Task: Use GitHub's "Pull Requests" to propose code changes.
Action: Mouse moved to (24, 79)
Screenshot: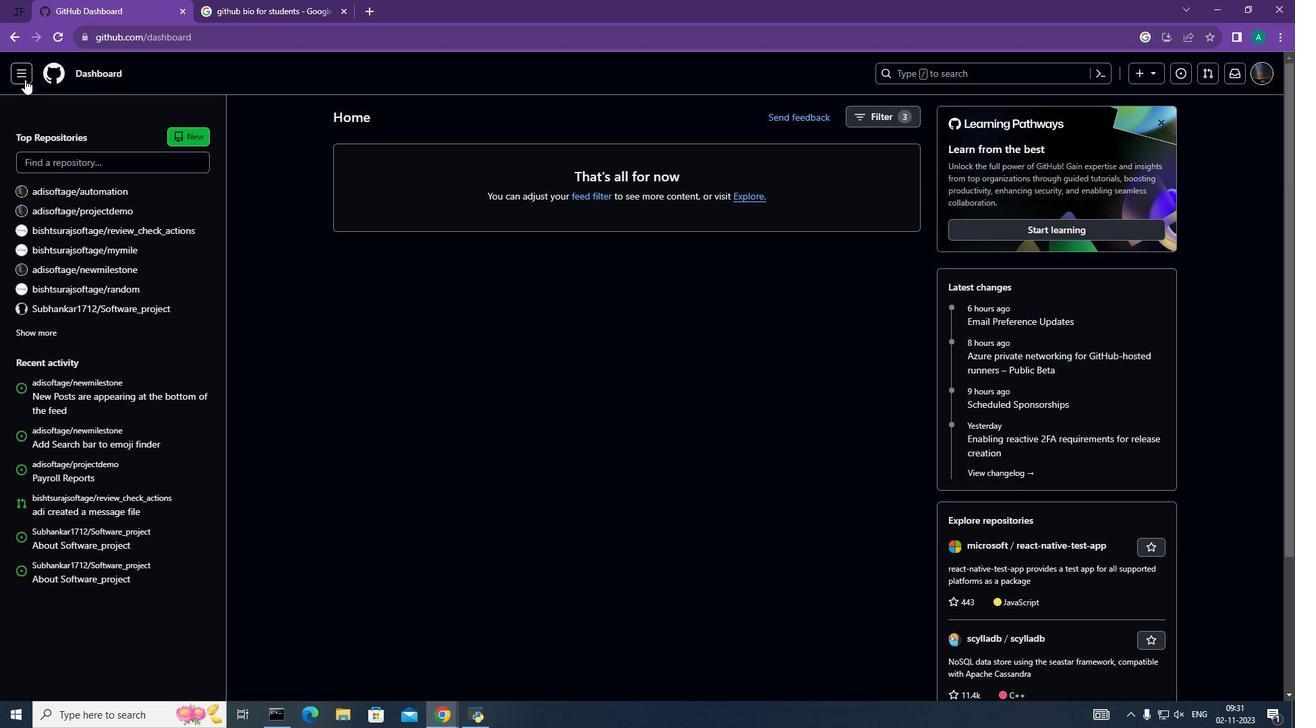 
Action: Mouse pressed left at (24, 79)
Screenshot: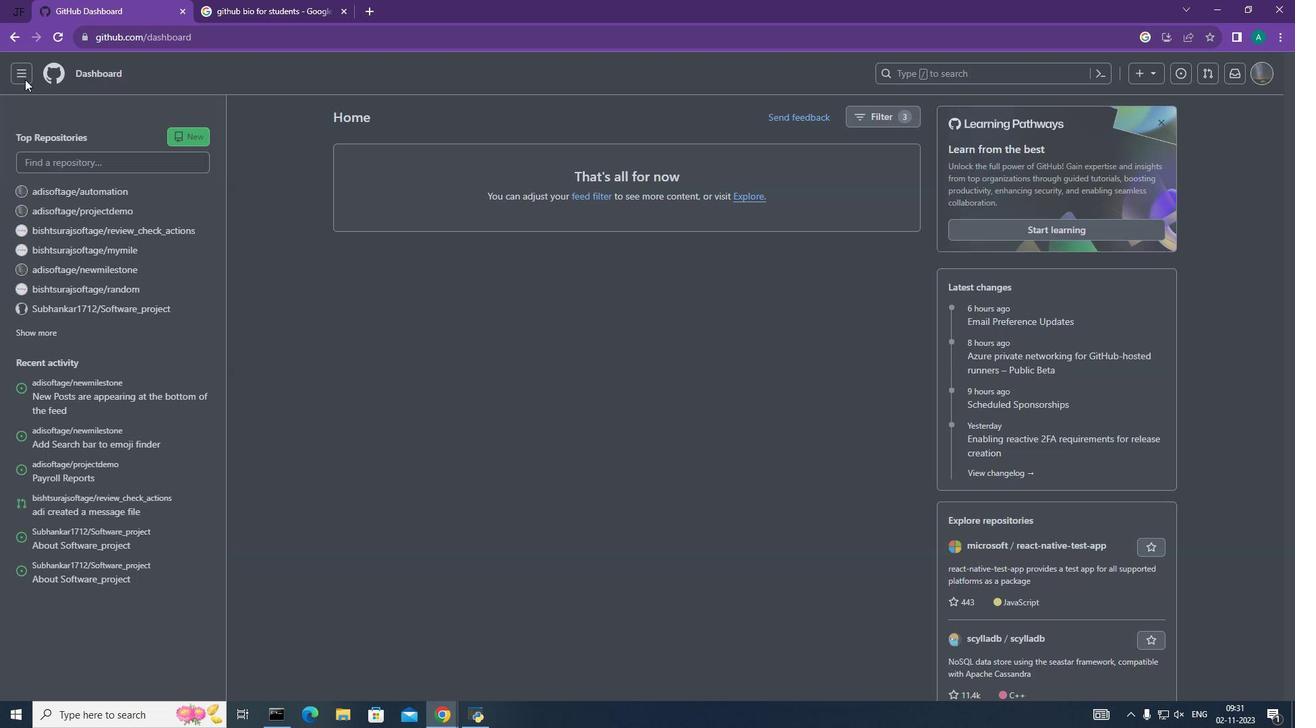 
Action: Mouse moved to (460, 271)
Screenshot: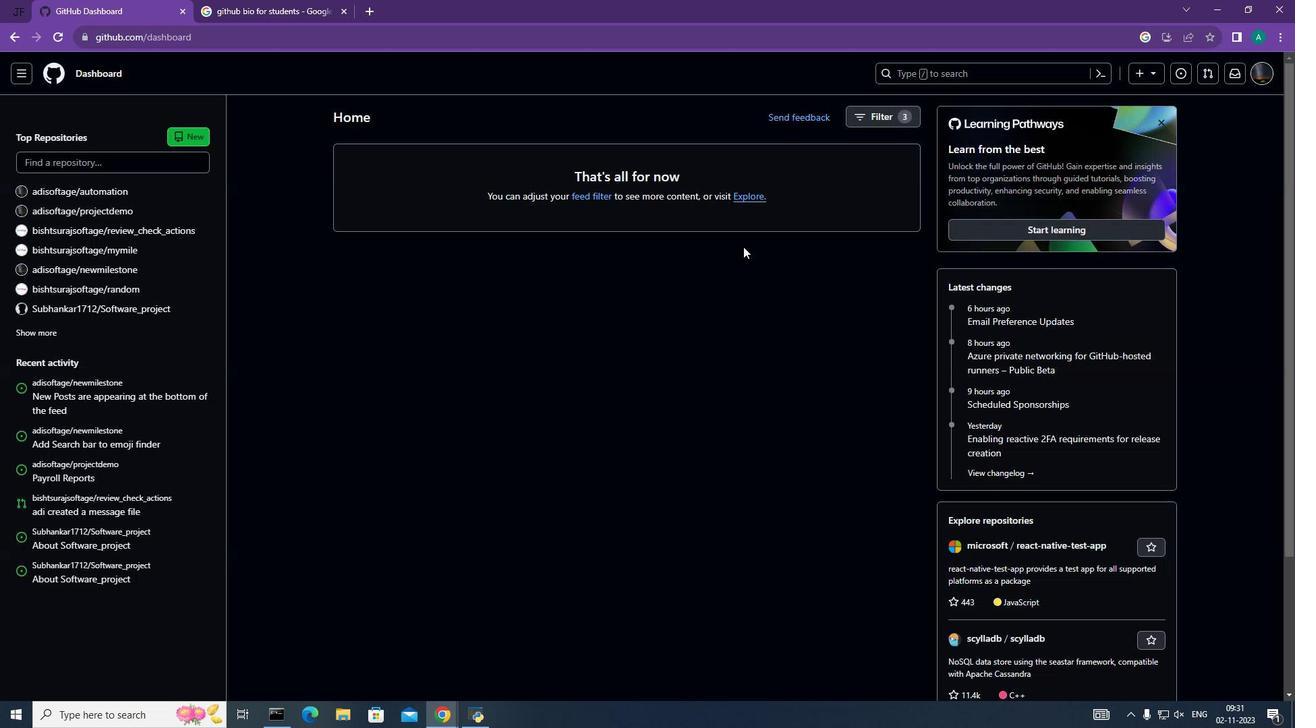 
Action: Mouse pressed left at (460, 271)
Screenshot: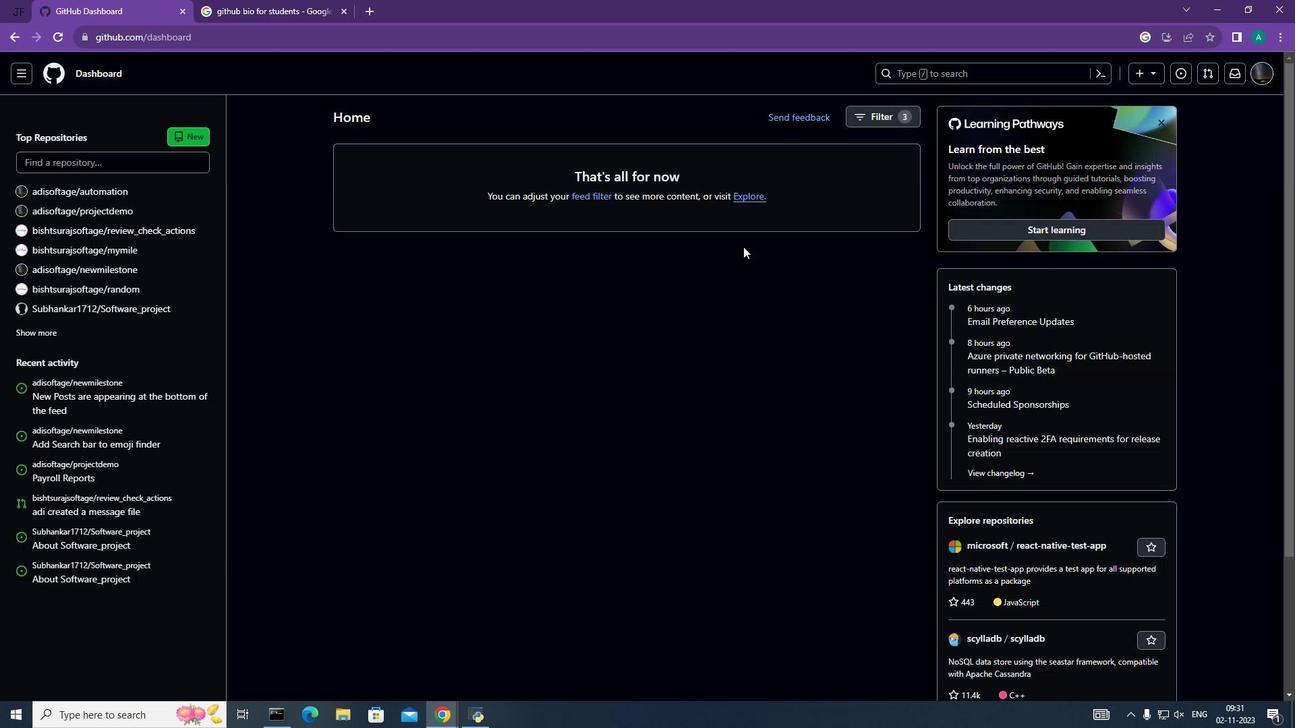 
Action: Mouse moved to (1266, 78)
Screenshot: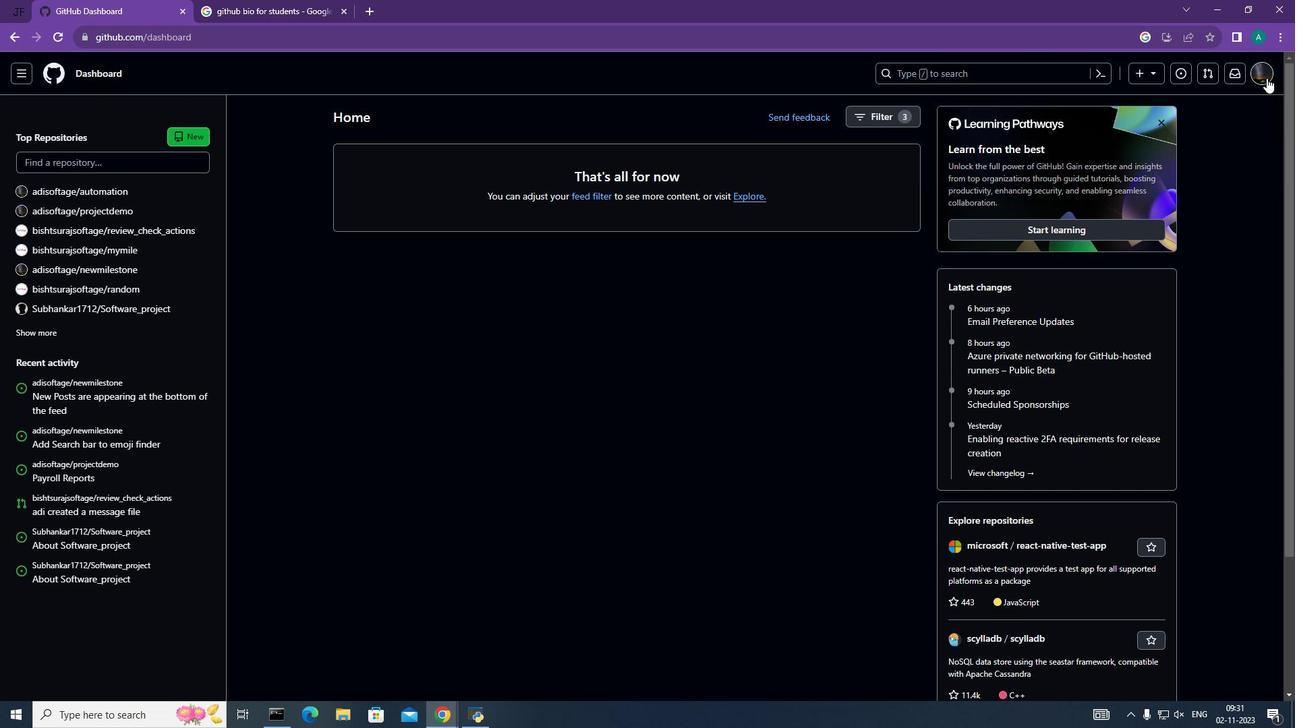 
Action: Mouse pressed left at (1266, 78)
Screenshot: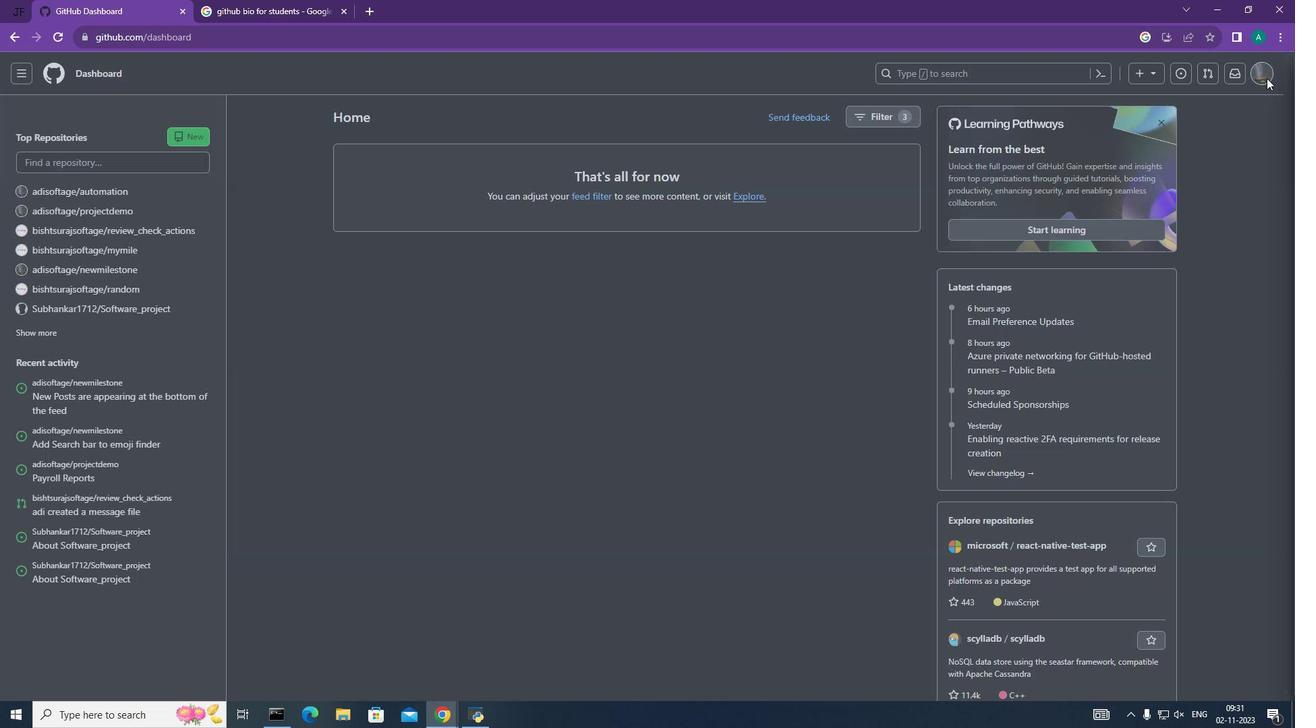 
Action: Mouse moved to (1160, 133)
Screenshot: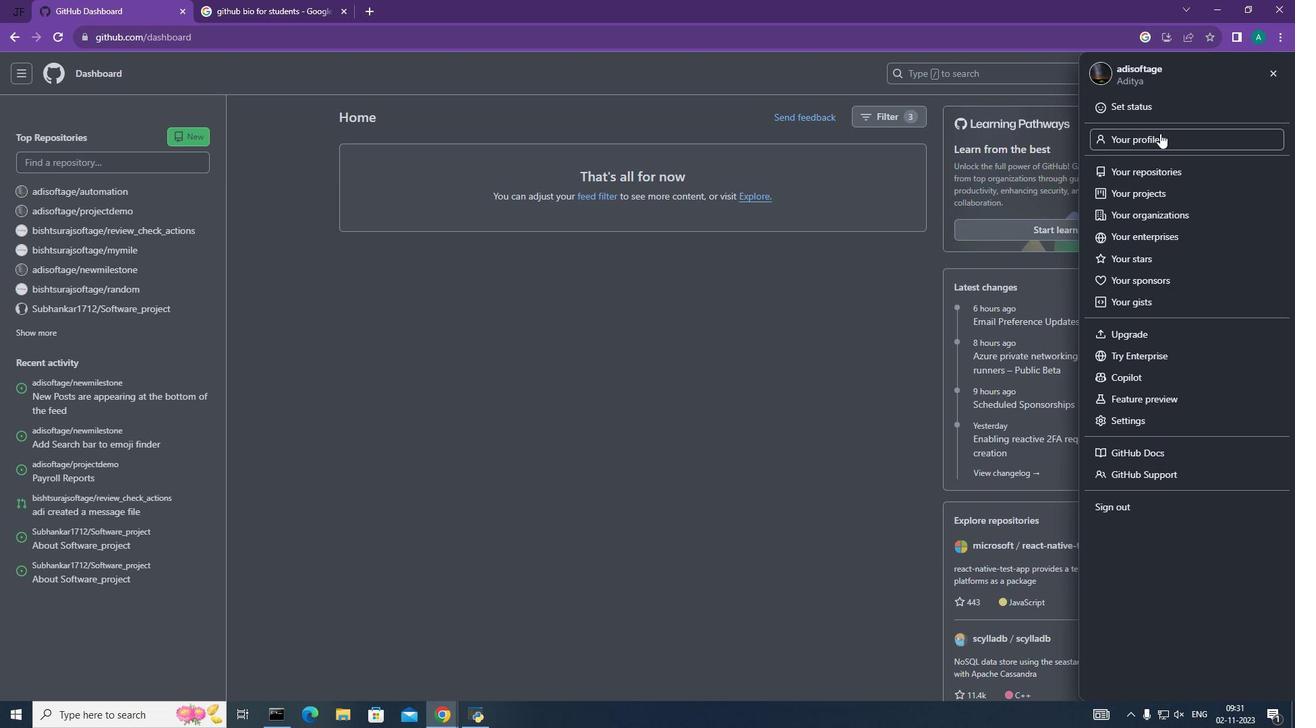 
Action: Mouse pressed left at (1160, 133)
Screenshot: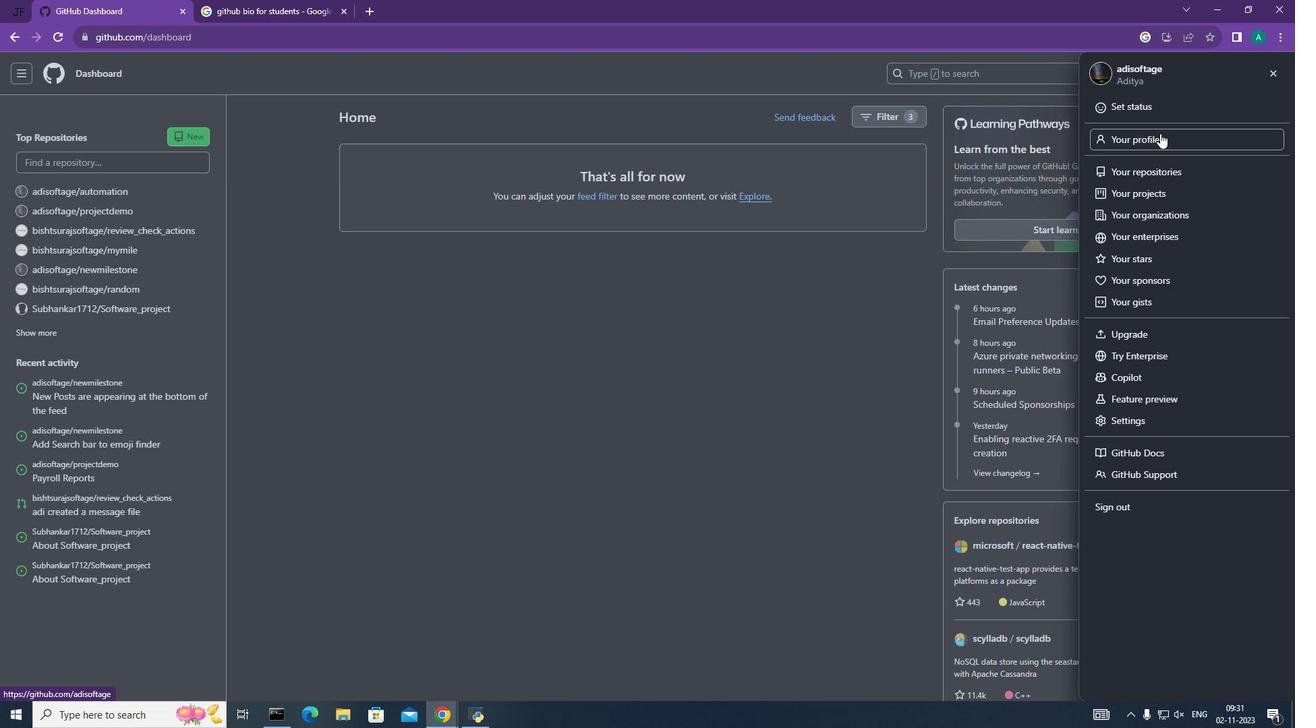 
Action: Mouse moved to (812, 182)
Screenshot: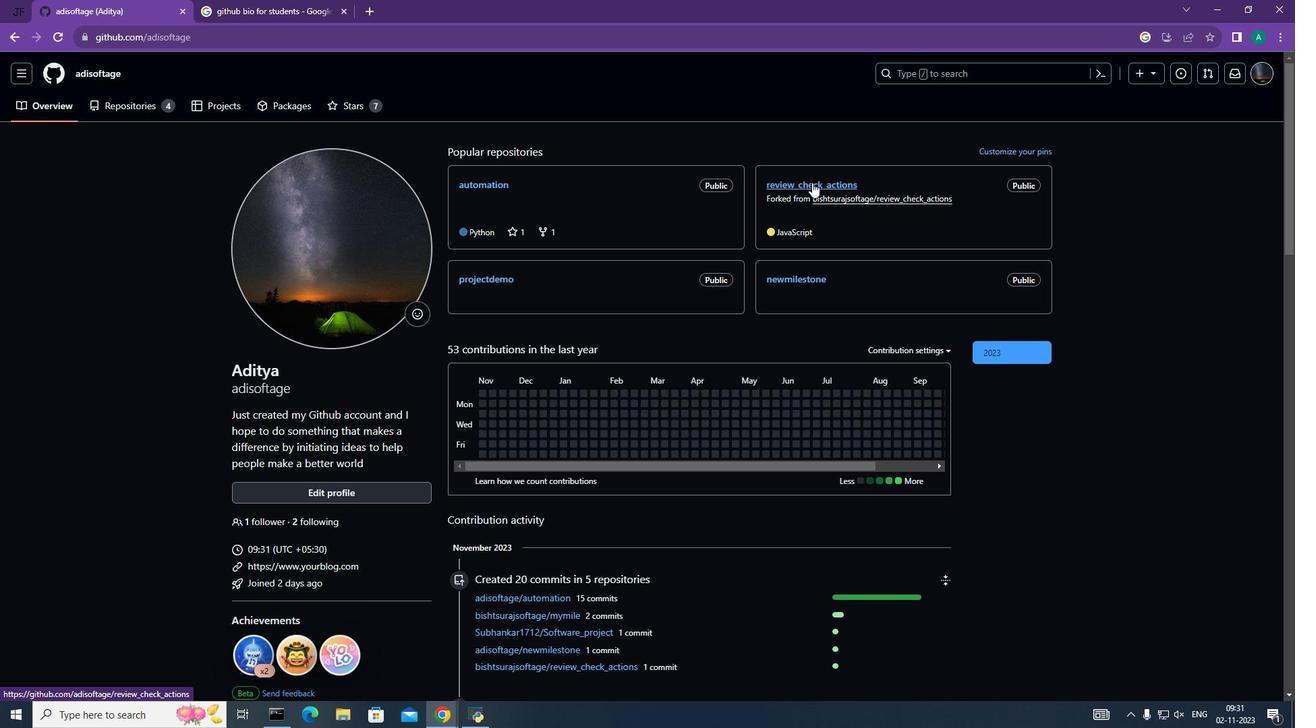 
Action: Mouse pressed left at (812, 182)
Screenshot: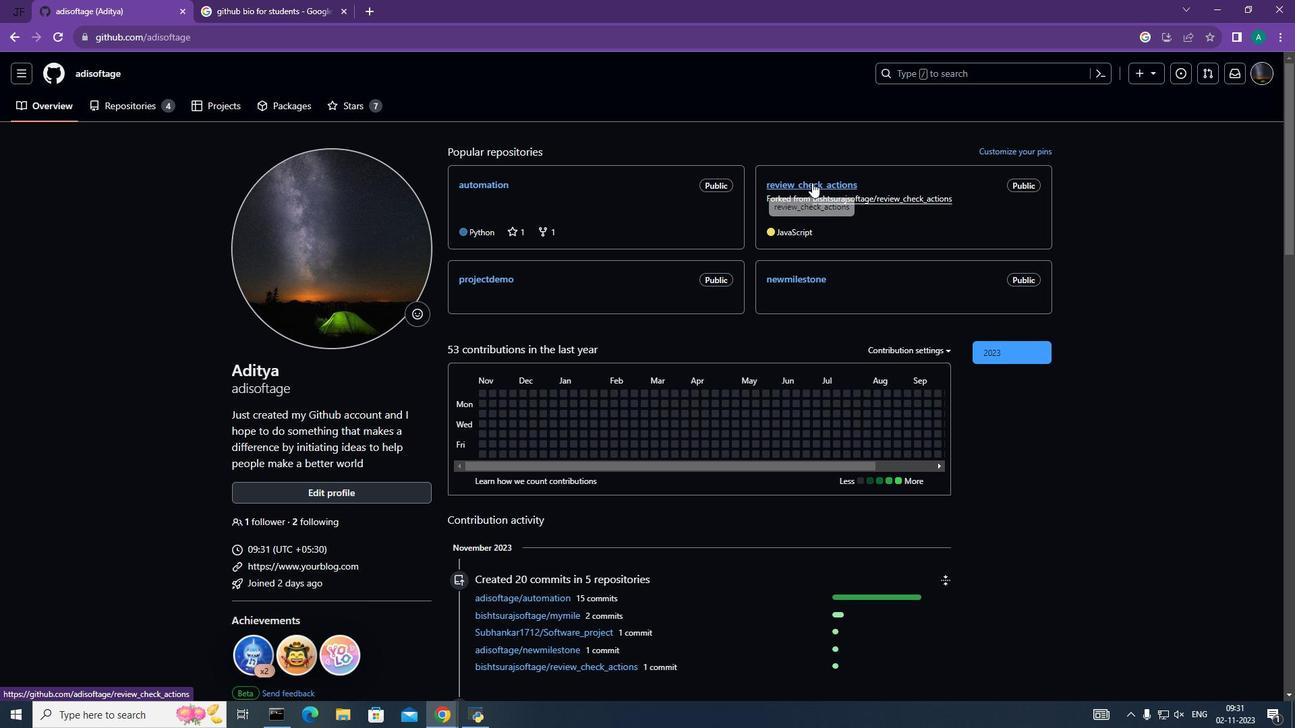 
Action: Mouse moved to (752, 207)
Screenshot: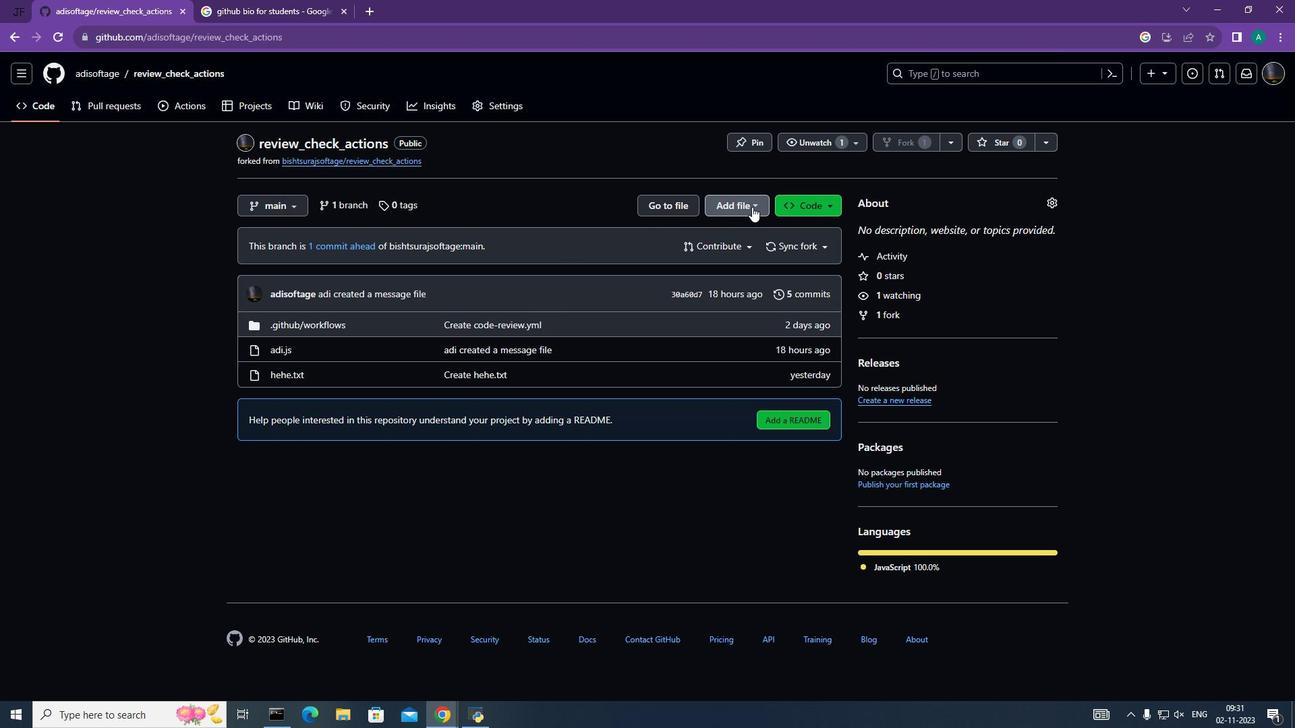 
Action: Mouse pressed left at (752, 207)
Screenshot: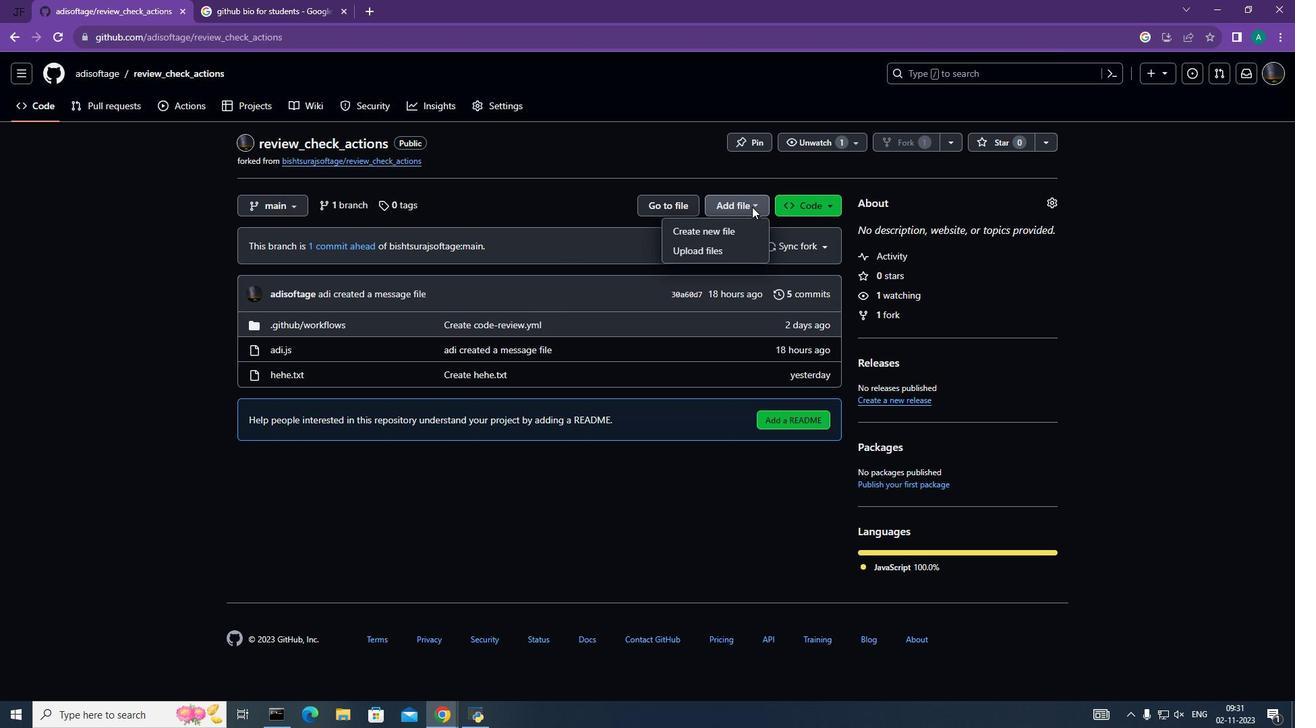 
Action: Mouse moved to (723, 230)
Screenshot: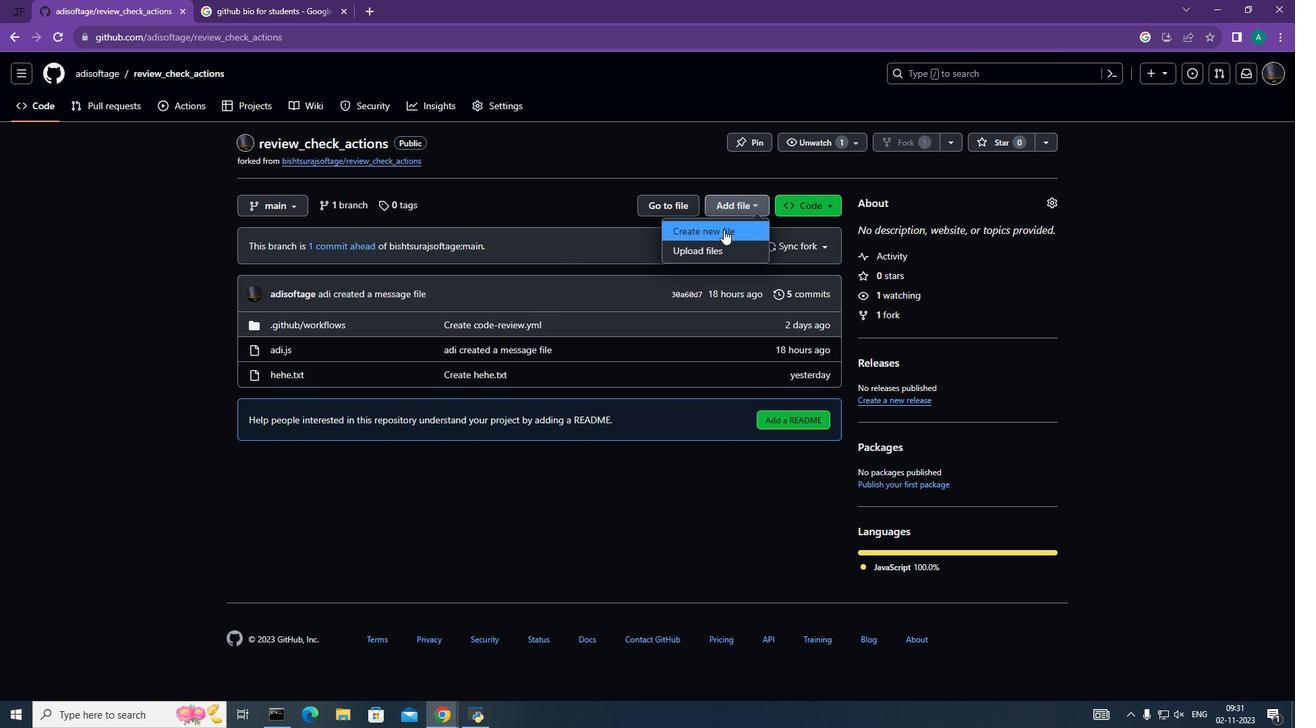 
Action: Mouse pressed left at (723, 230)
Screenshot: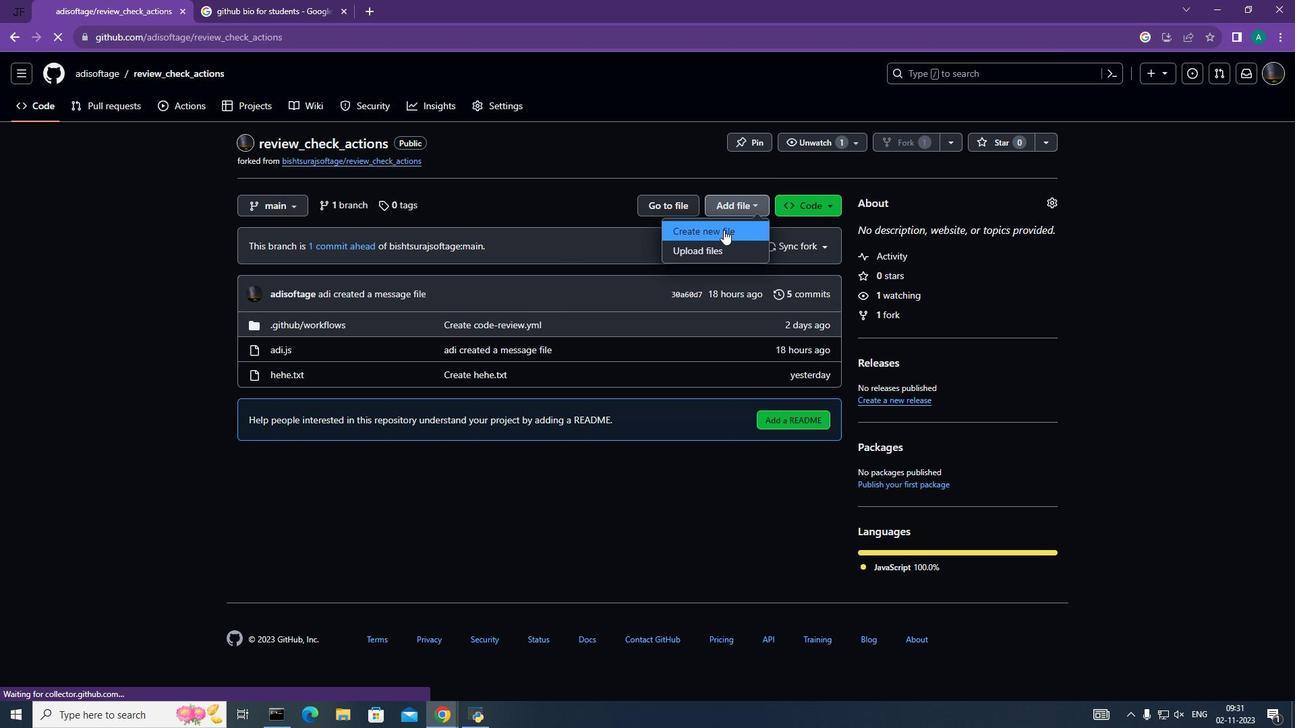 
Action: Mouse moved to (323, 242)
Screenshot: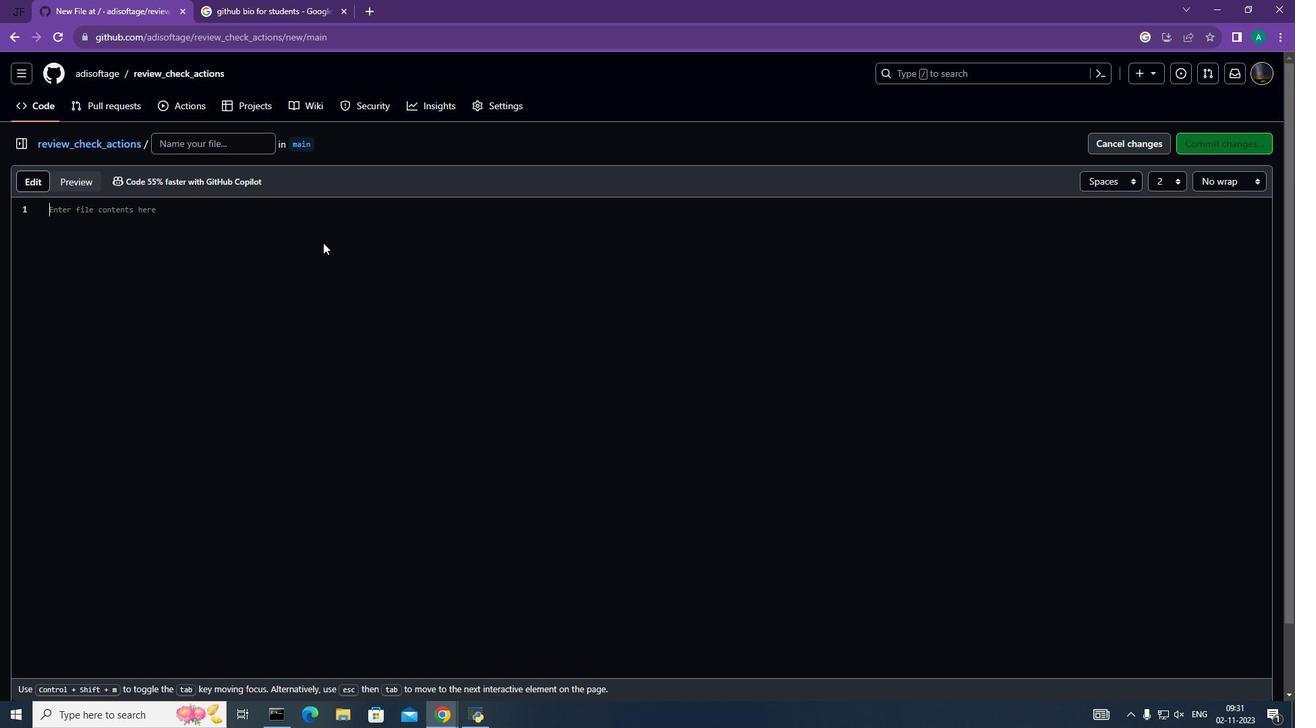 
Action: Mouse pressed left at (323, 242)
Screenshot: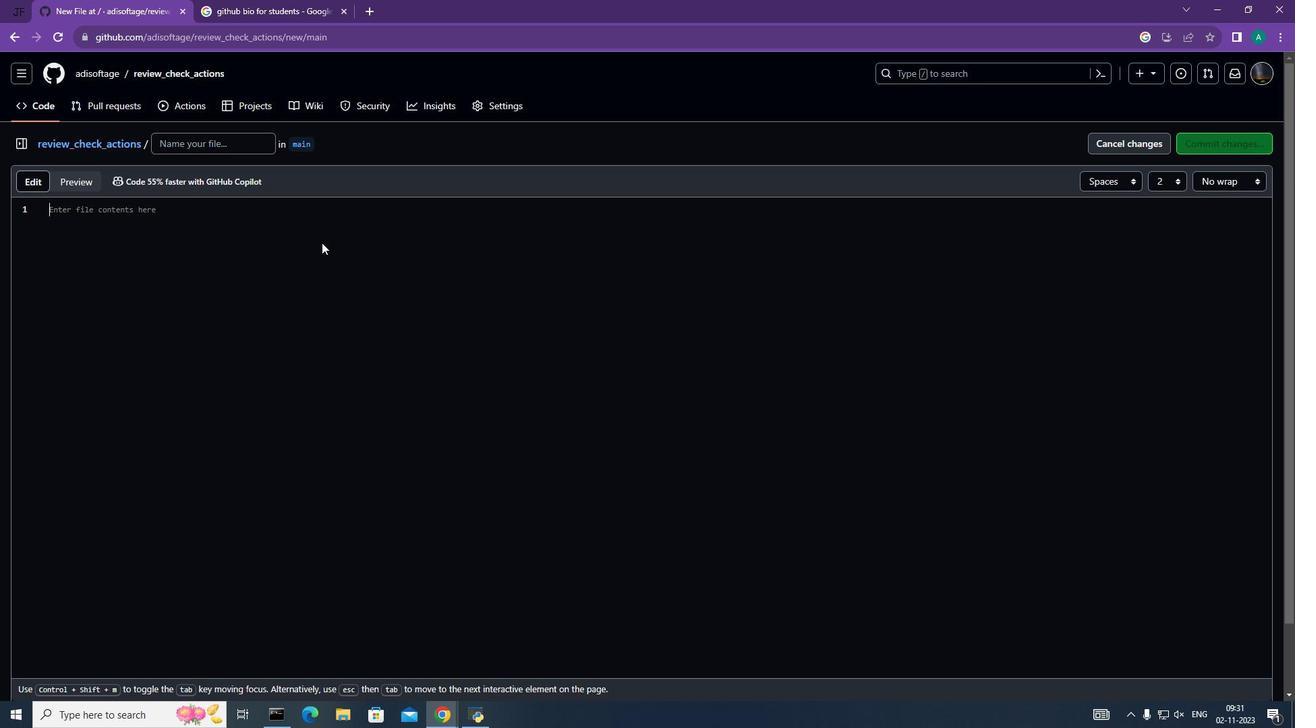 
Action: Mouse moved to (206, 149)
Screenshot: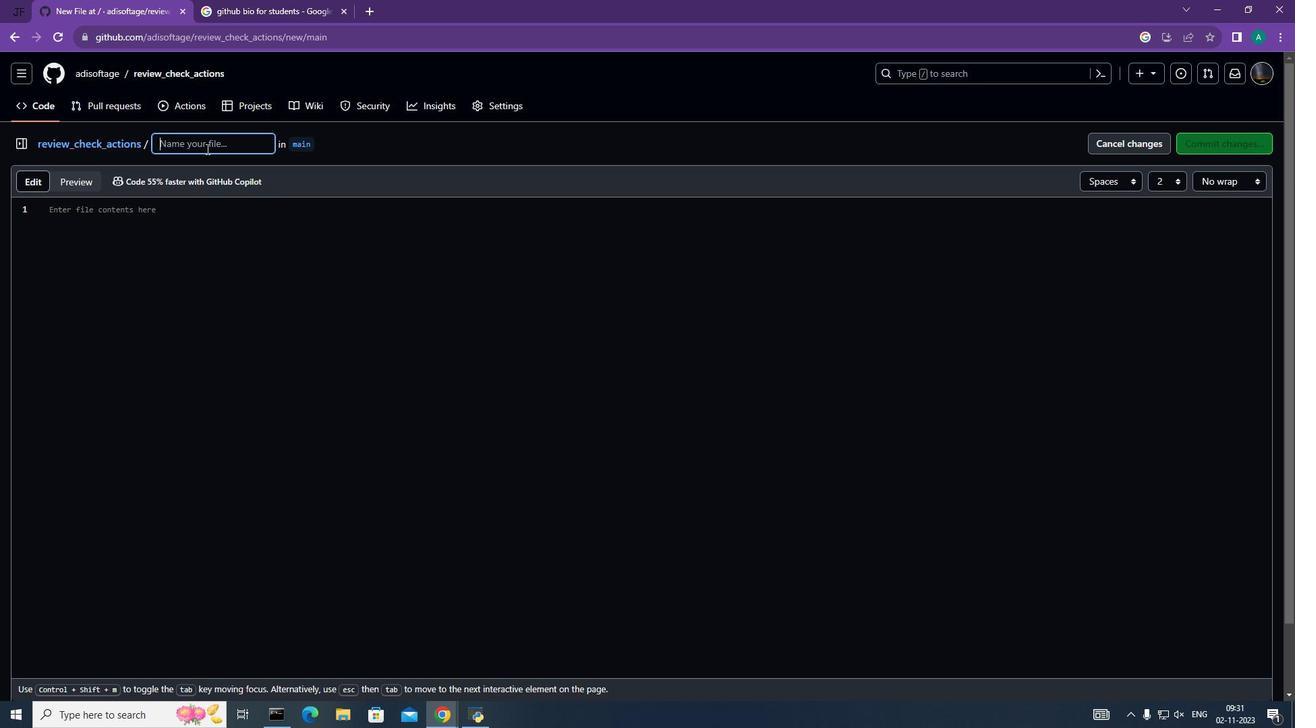
Action: Mouse pressed left at (206, 149)
Screenshot: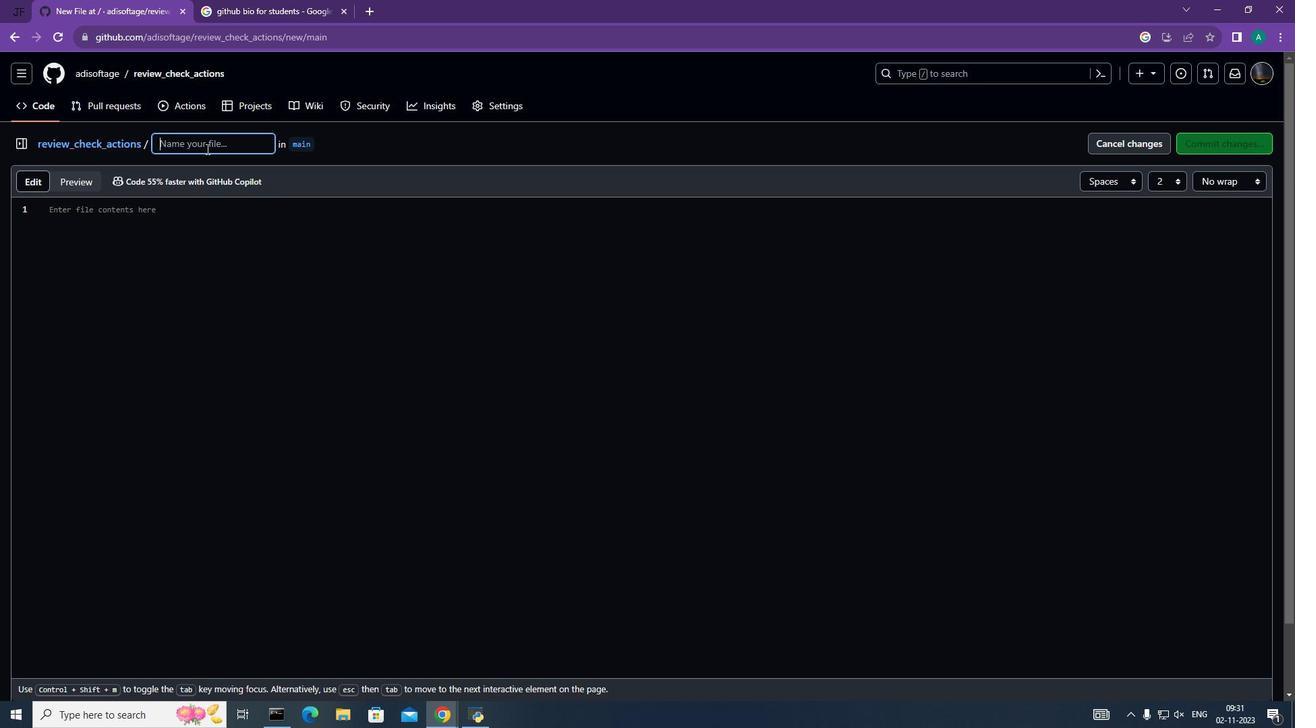 
Action: Key pressed example.py
Screenshot: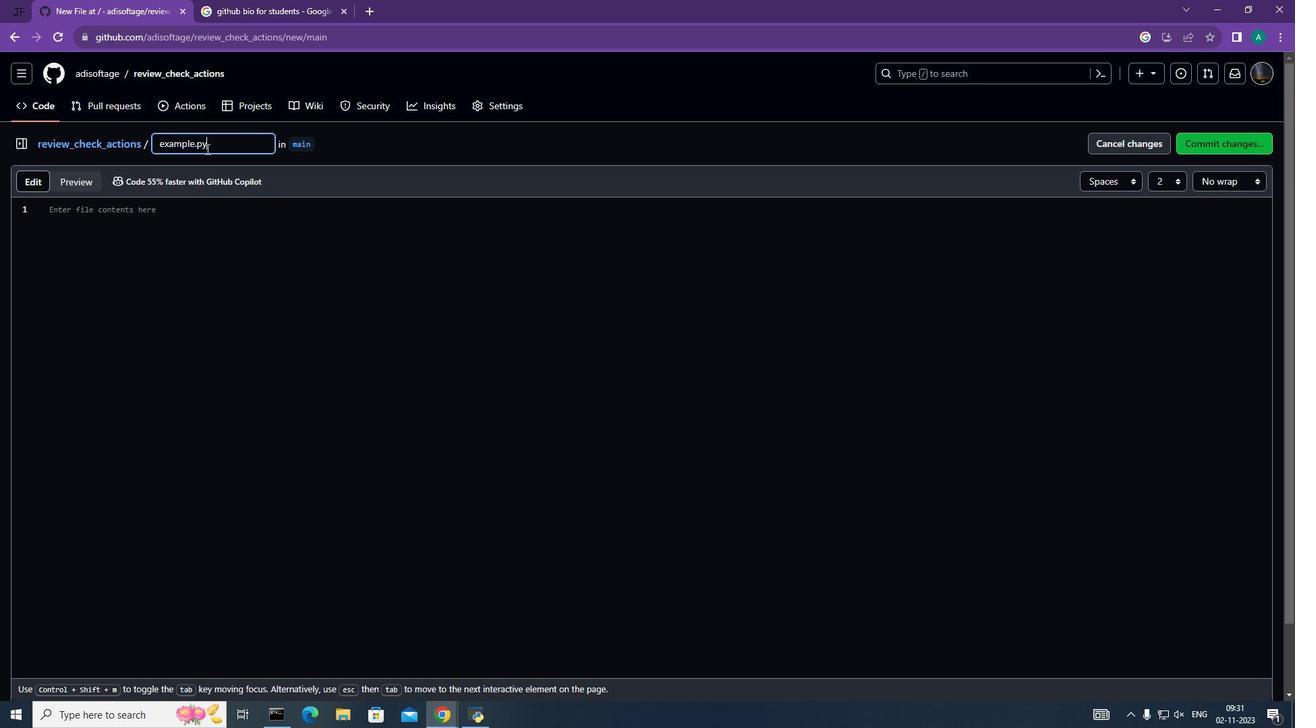 
Action: Mouse moved to (261, 244)
Screenshot: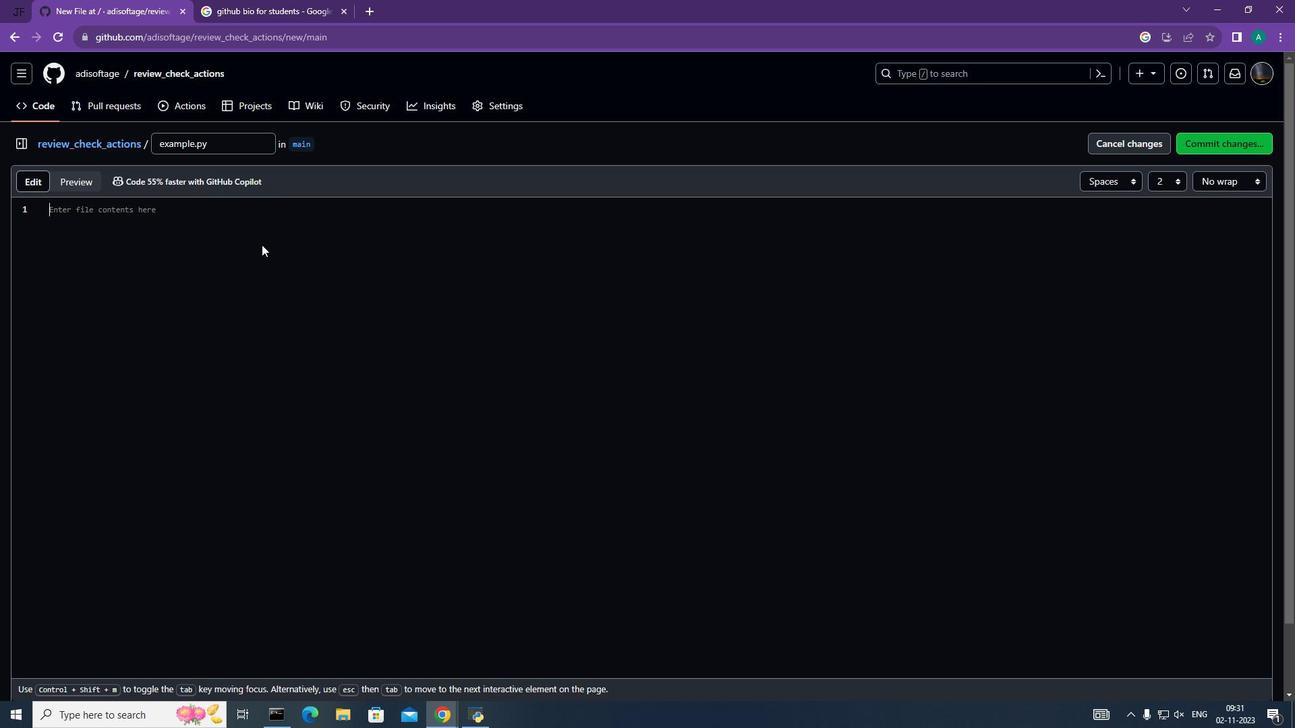 
Action: Mouse pressed left at (261, 244)
Screenshot: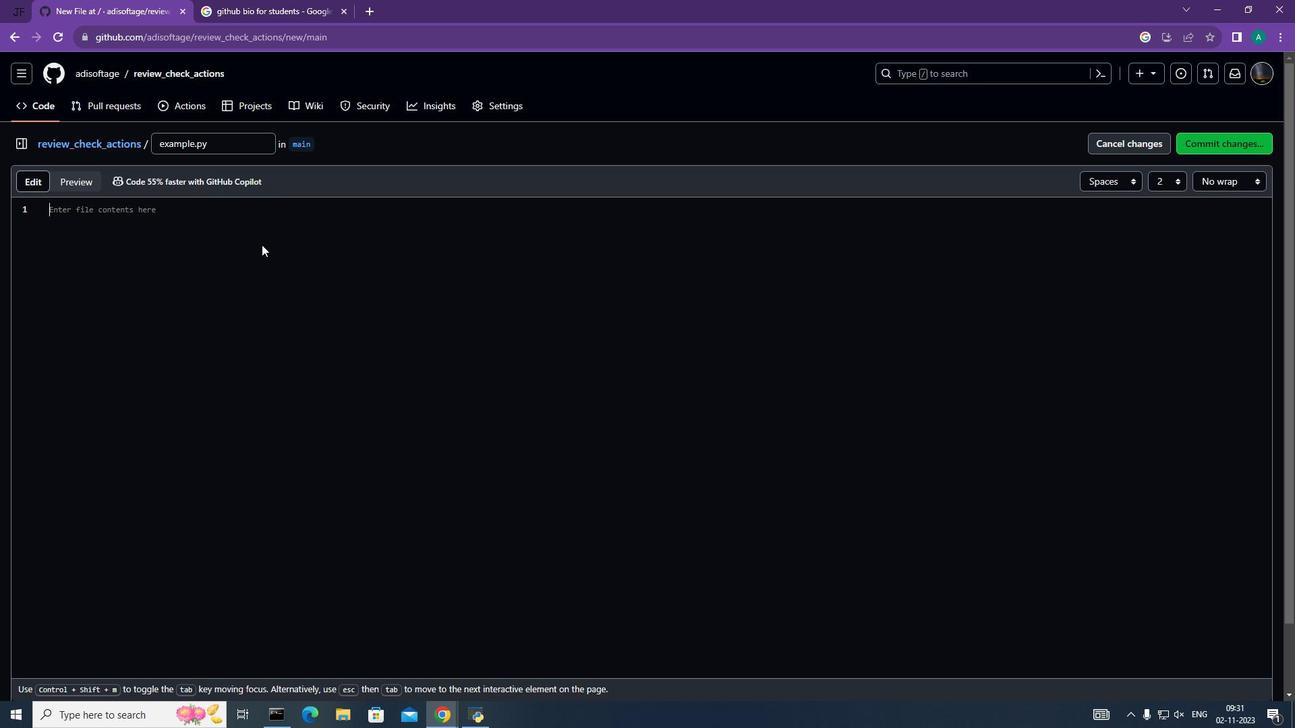 
Action: Key pressed for<Key.space><Key.backspace>li<Key.space>=<Key.space>[1,2,6,3,8,5,9,6]<Key.enter>for<Key.space>i<Key.space>in<Key.space>li<Key.shift_r>:<Key.enter>print<Key.space>i<Key.backspace><Key.backspace><Key.shift_r><Key.shift_r><Key.shift_r><Key.shift_r><Key.shift_r><Key.shift_r><Key.shift_r><Key.shift_r><Key.shift_r>(i<Key.shift_r>)<Key.left>,end=''<Key.right><Key.right>
Screenshot: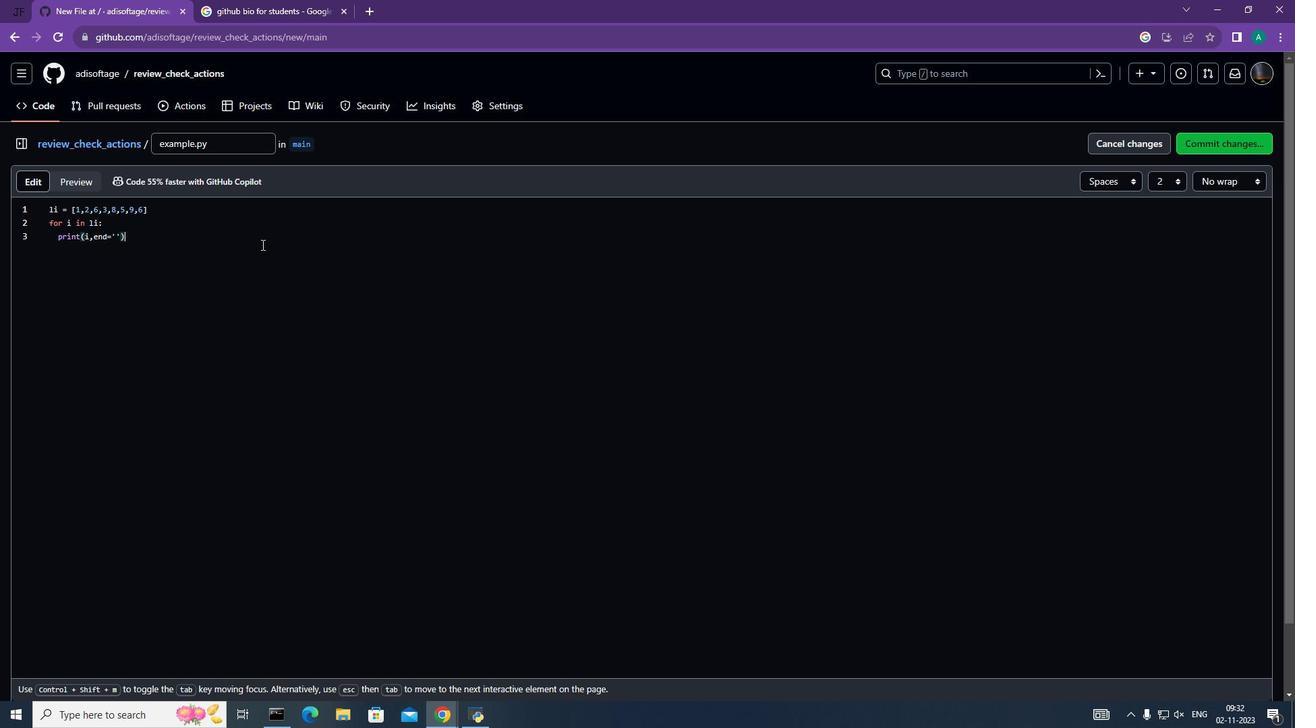 
Action: Mouse pressed left at (261, 244)
Screenshot: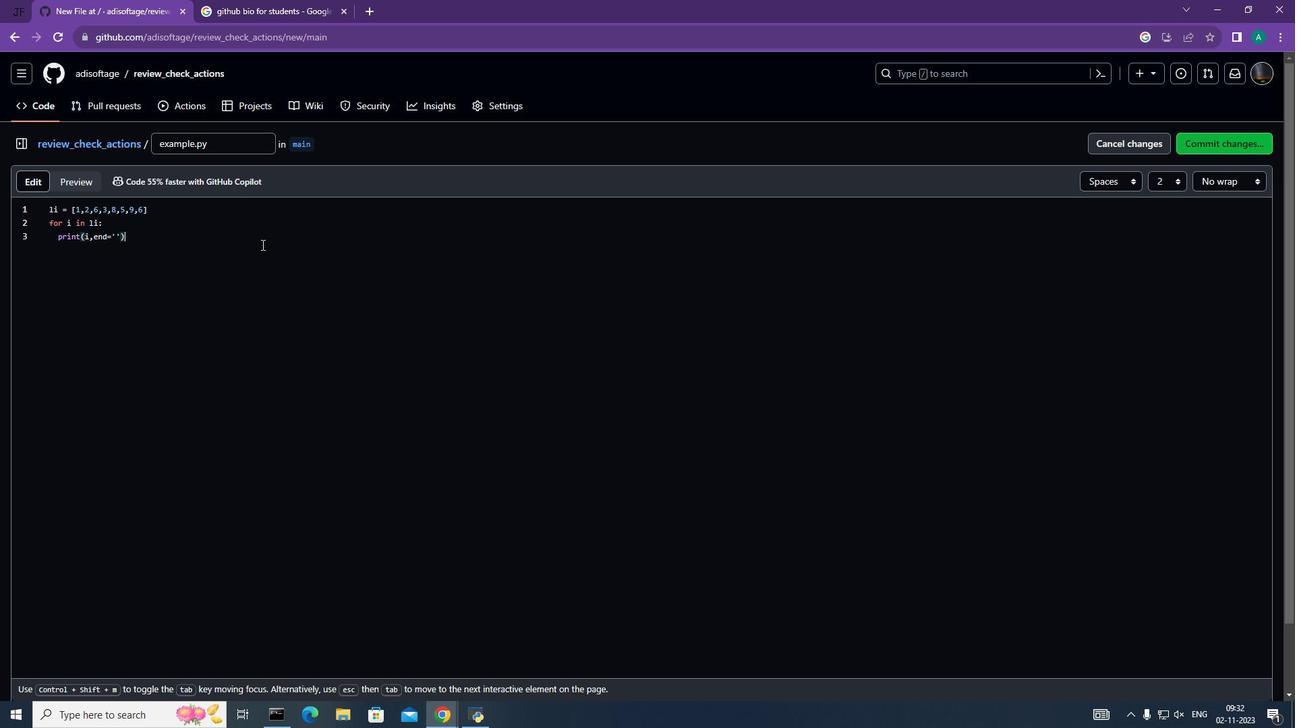 
Action: Mouse moved to (1200, 151)
Screenshot: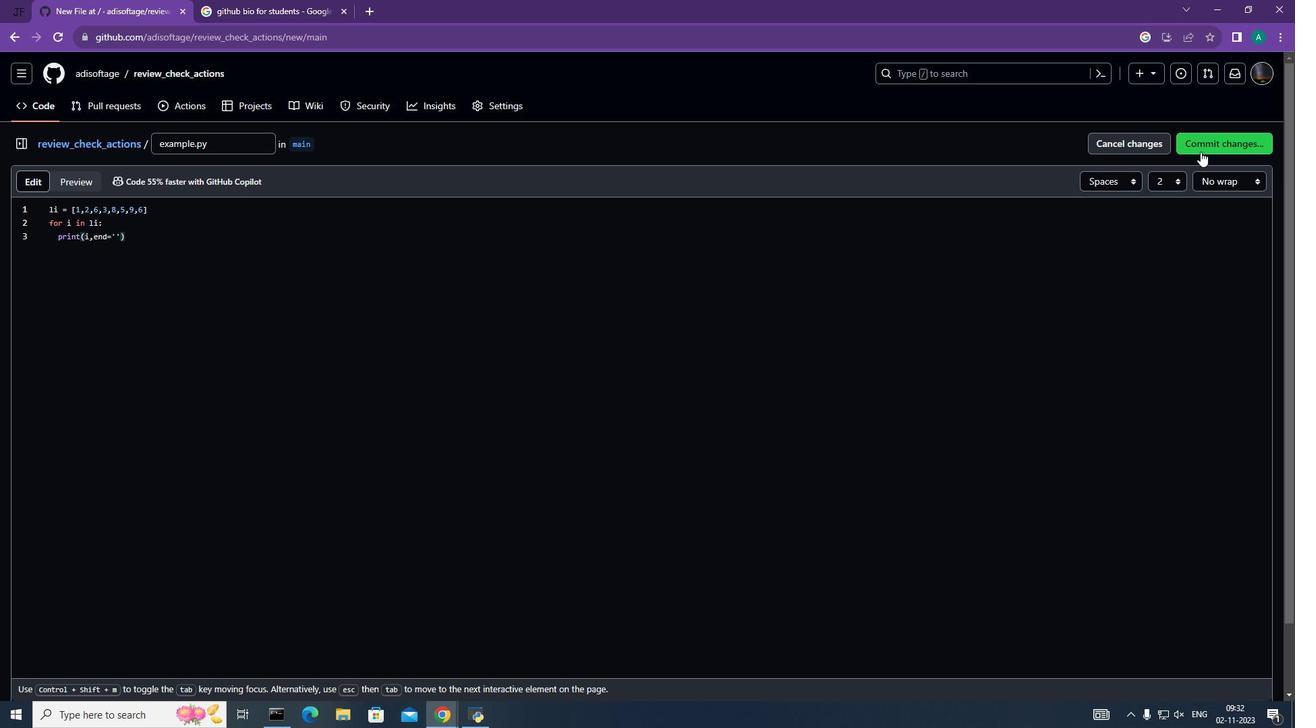 
Action: Mouse pressed left at (1200, 151)
Screenshot: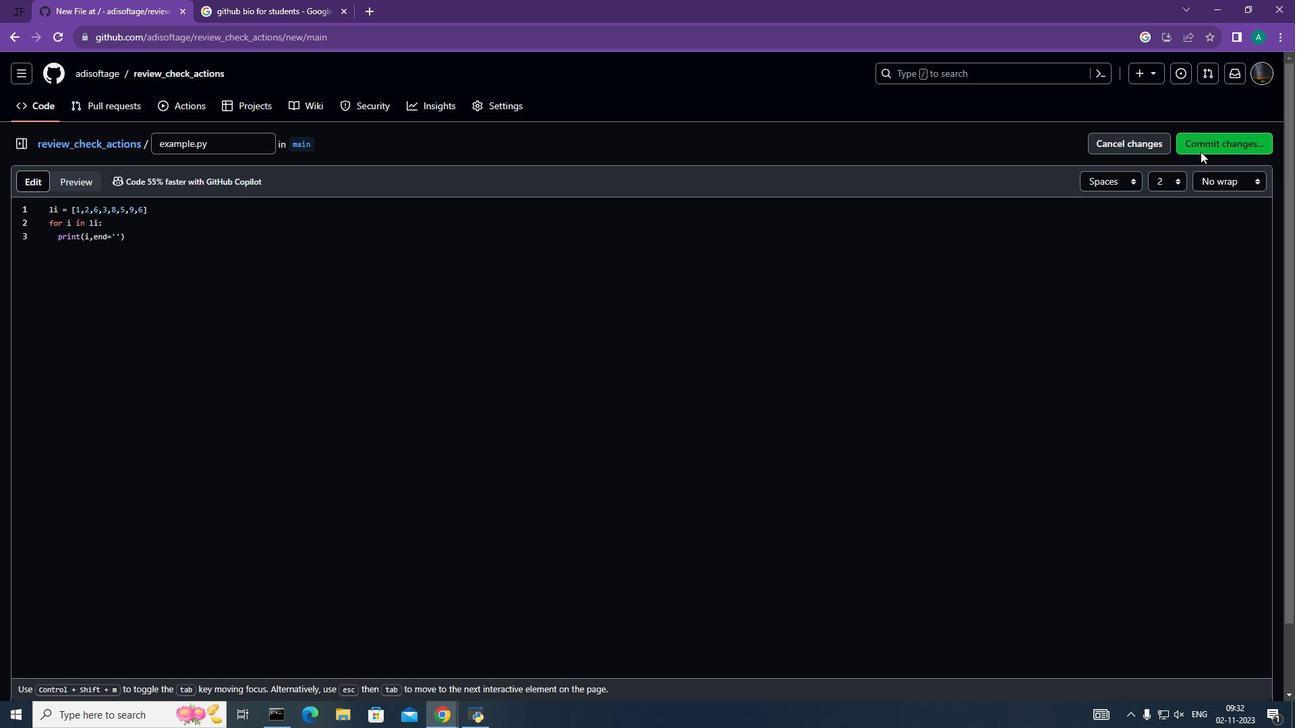 
Action: Mouse moved to (646, 464)
Screenshot: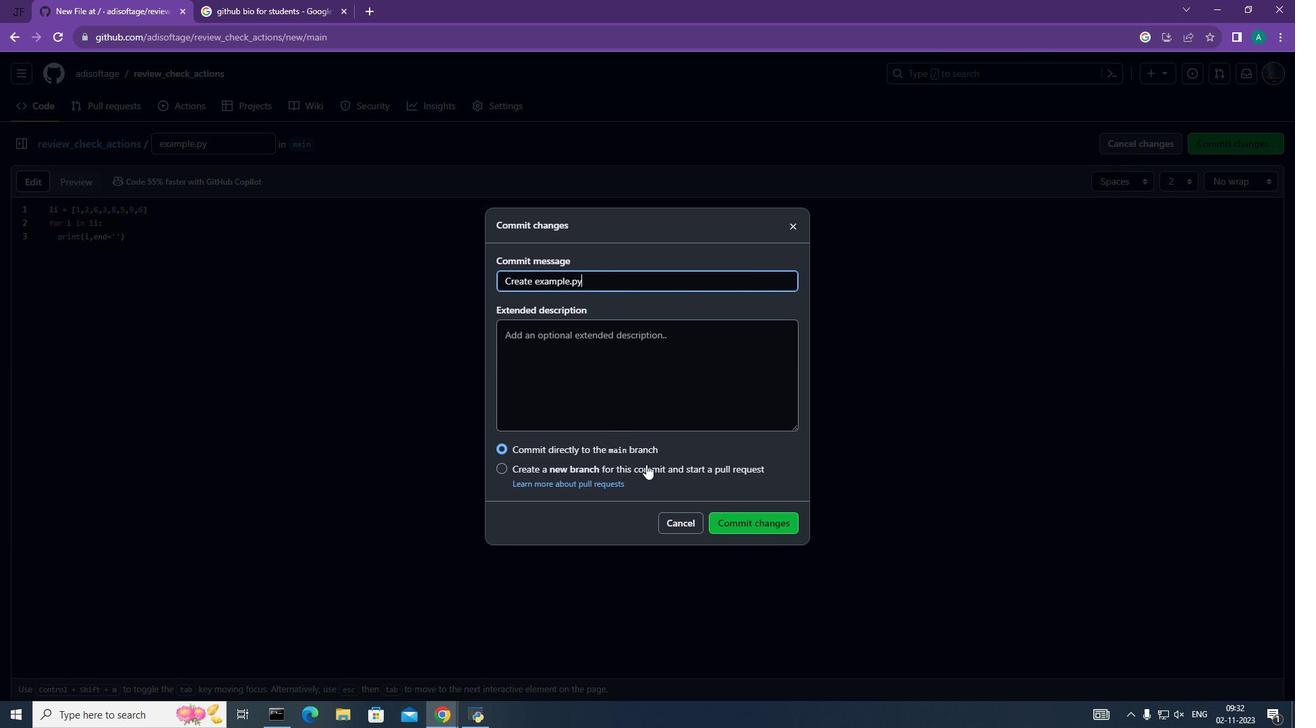 
Action: Mouse pressed left at (646, 464)
Screenshot: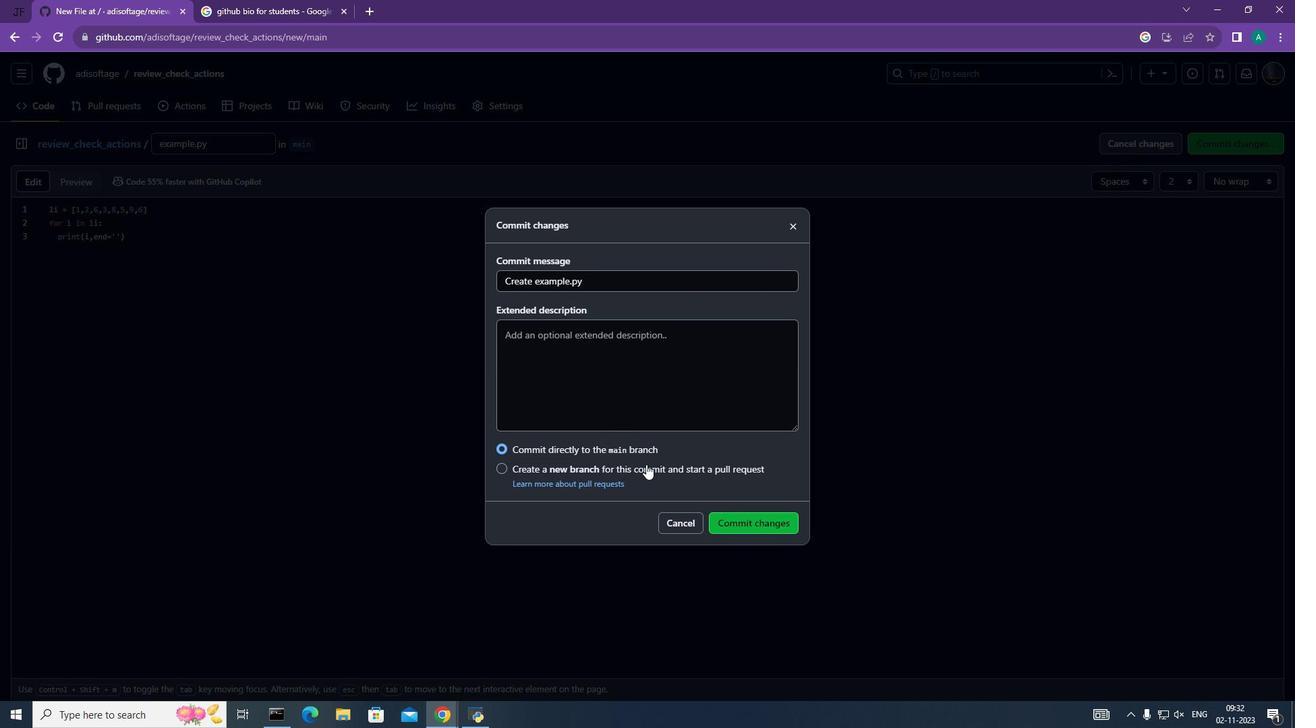 
Action: Mouse moved to (739, 536)
Screenshot: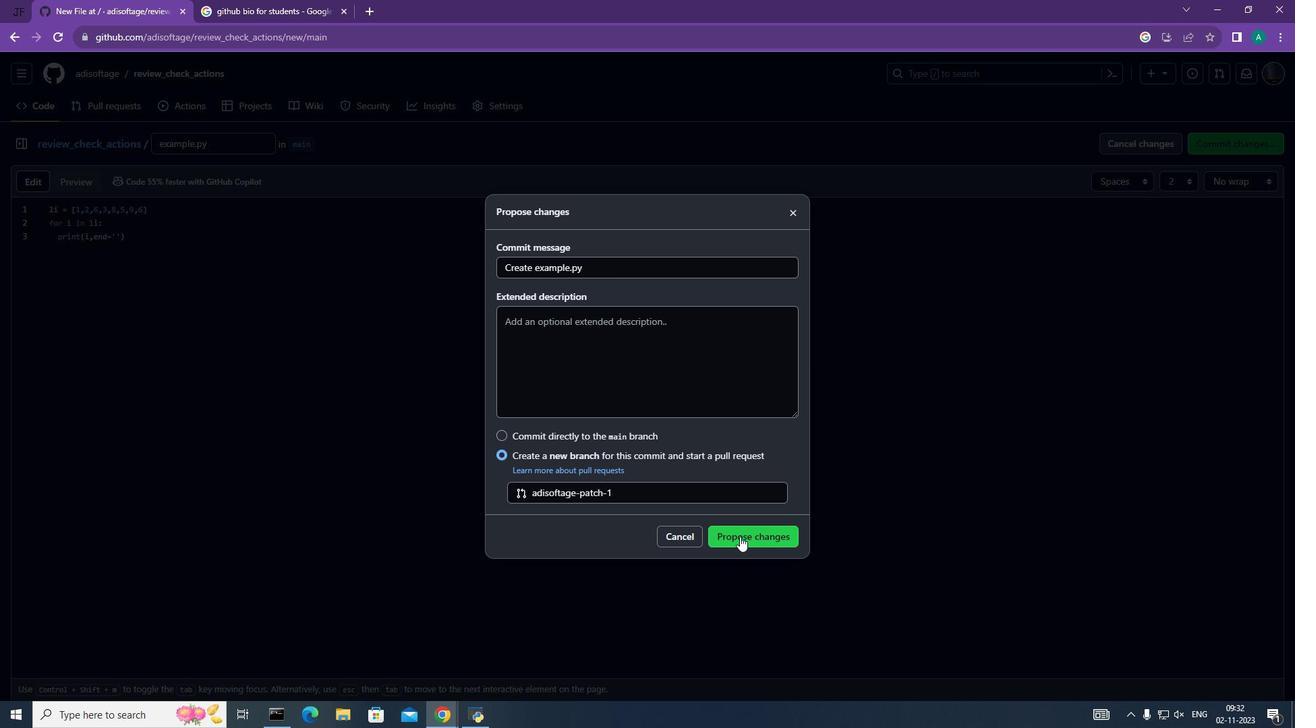 
Action: Mouse pressed left at (739, 536)
Screenshot: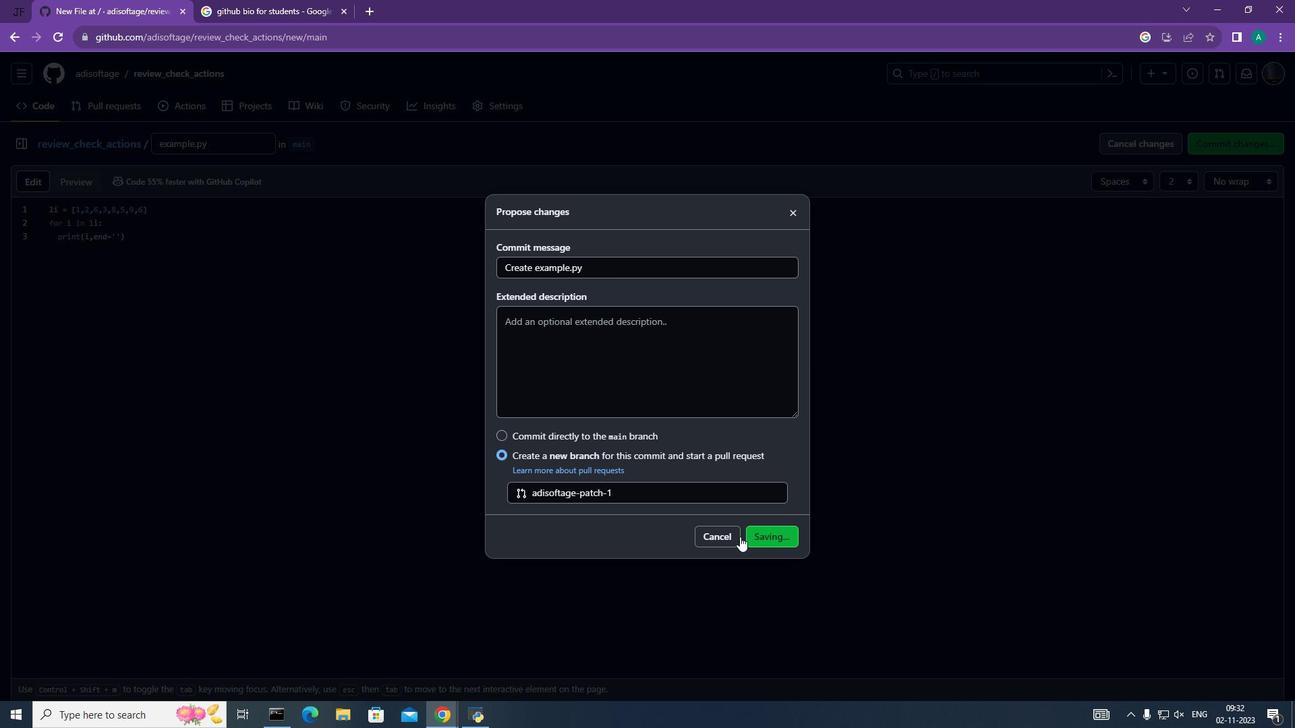 
Action: Mouse moved to (401, 390)
Screenshot: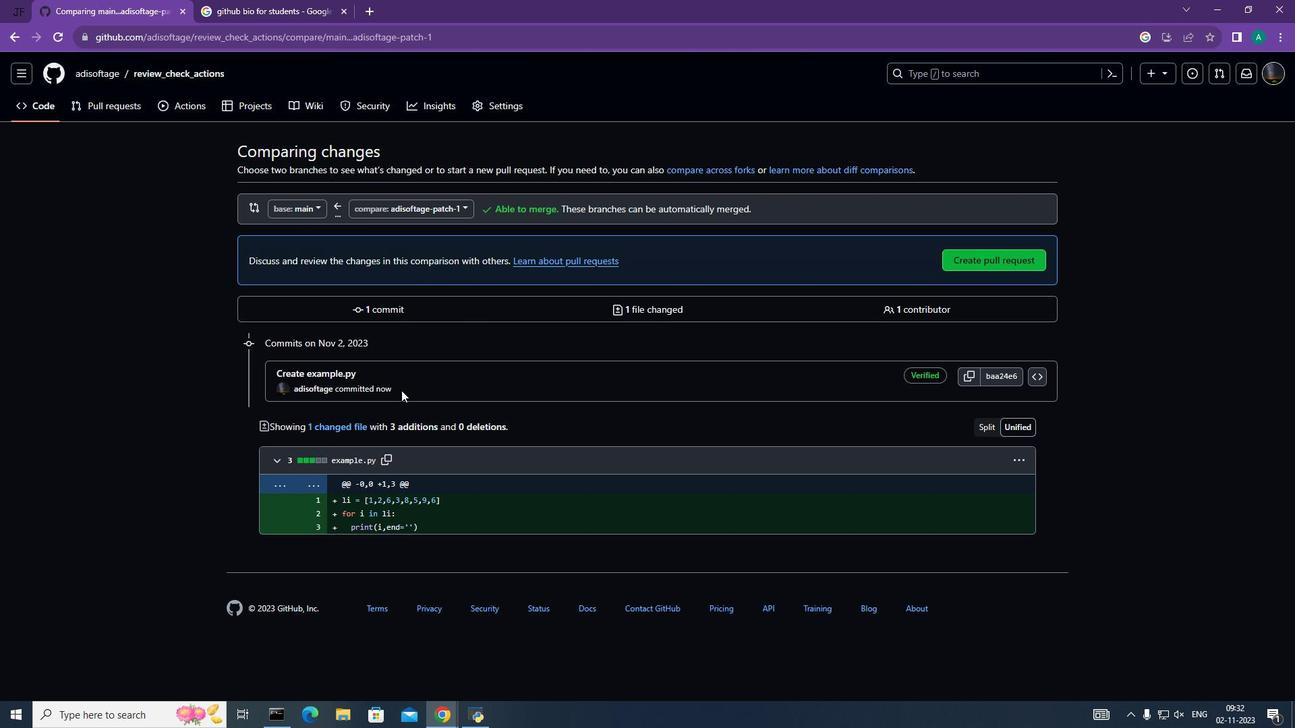 
Action: Mouse pressed left at (401, 390)
Screenshot: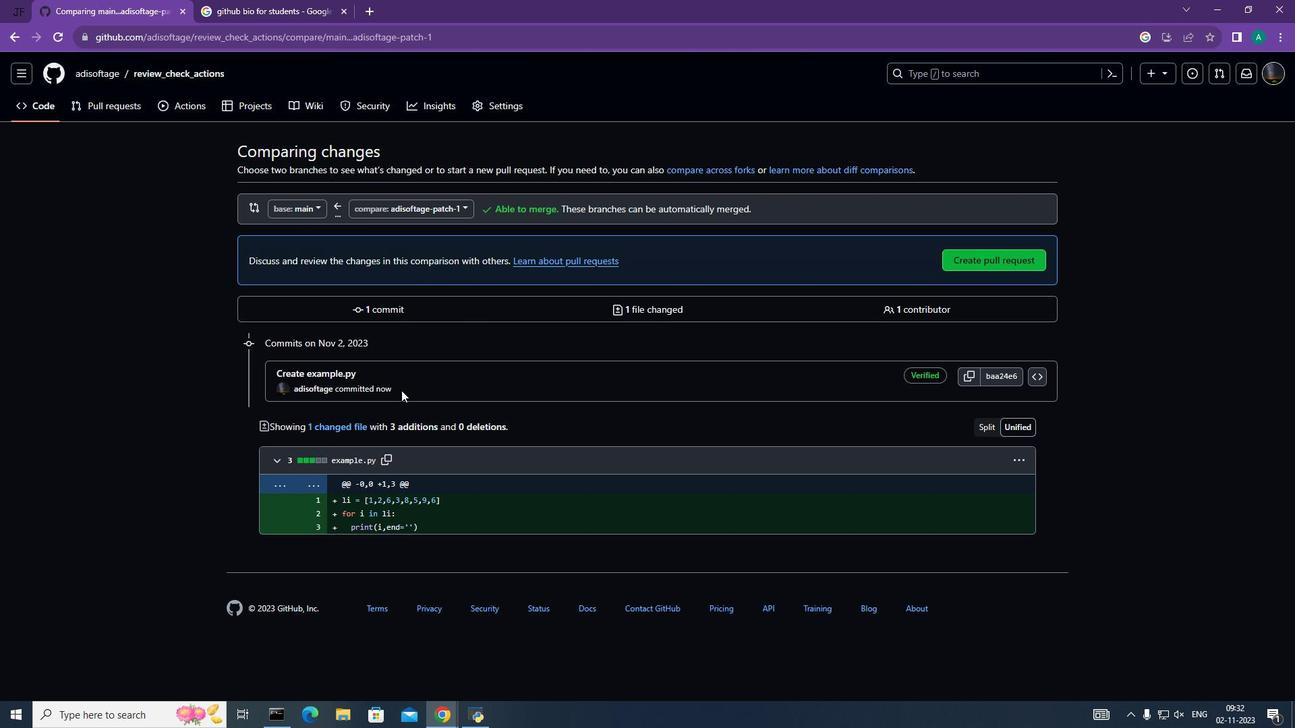 
Action: Mouse moved to (972, 259)
Screenshot: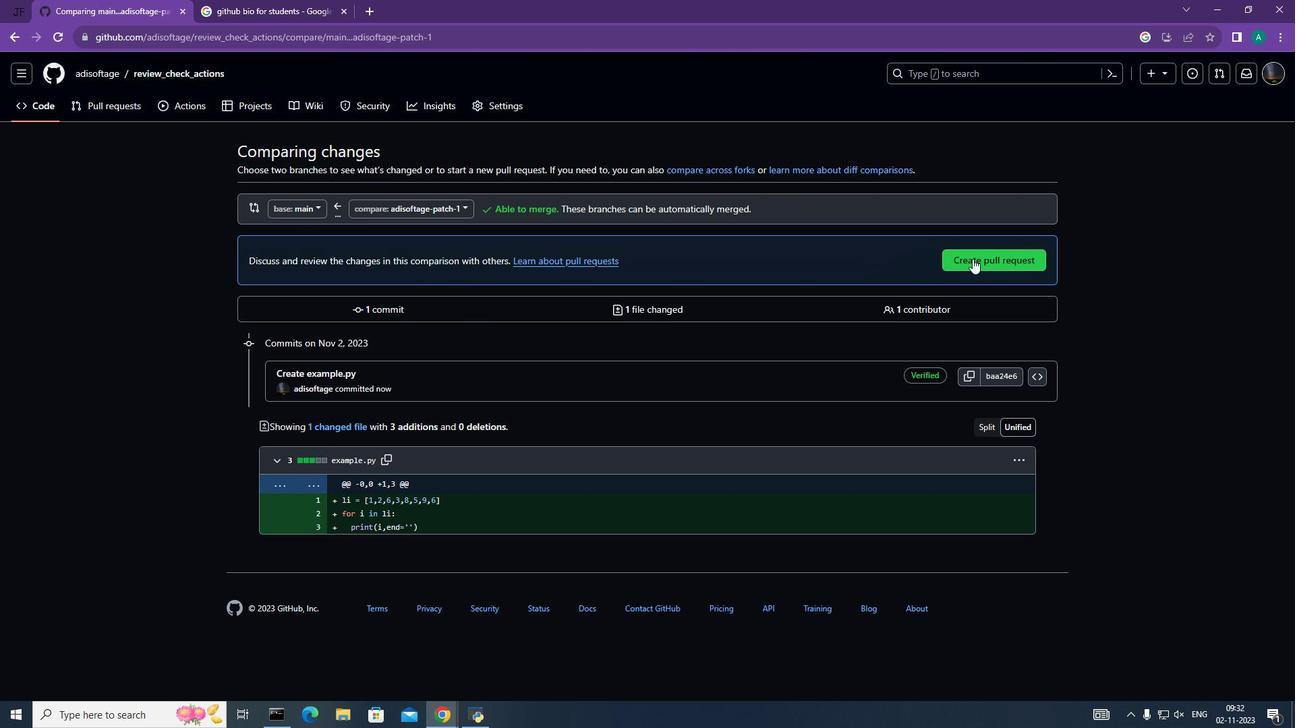 
Action: Mouse pressed left at (972, 259)
Screenshot: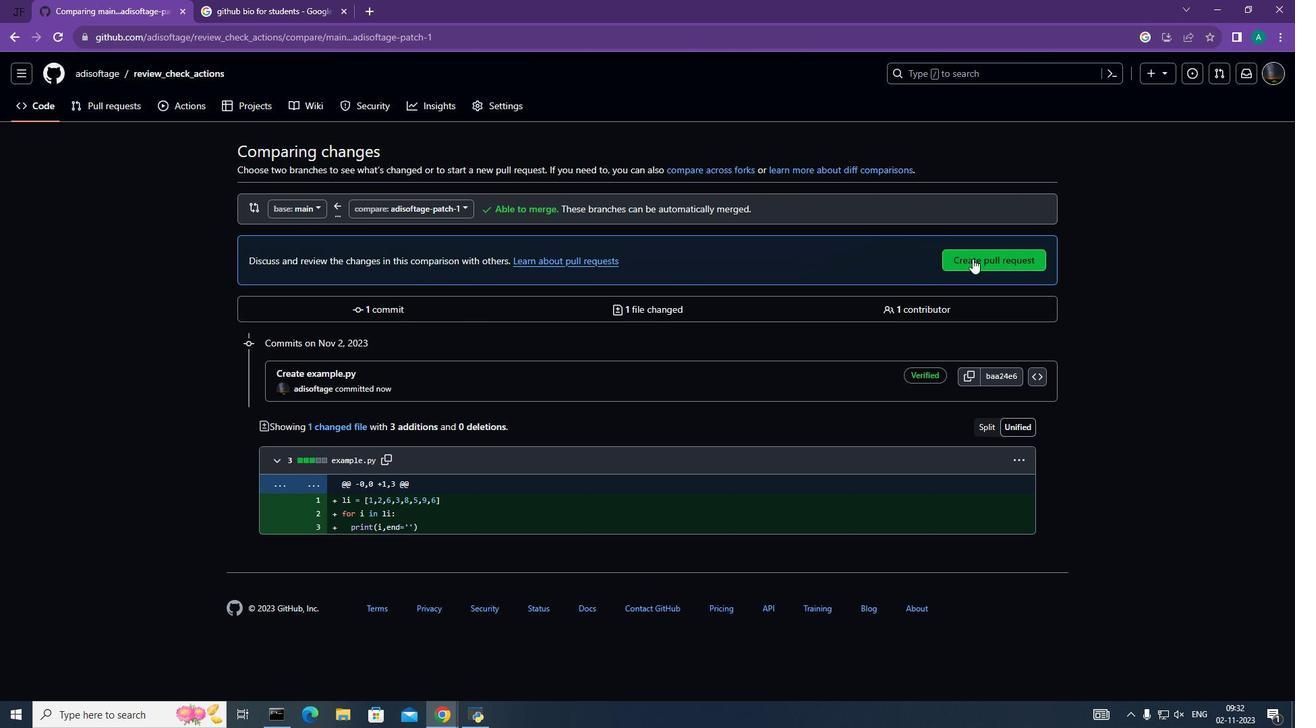 
Action: Mouse moved to (445, 372)
Screenshot: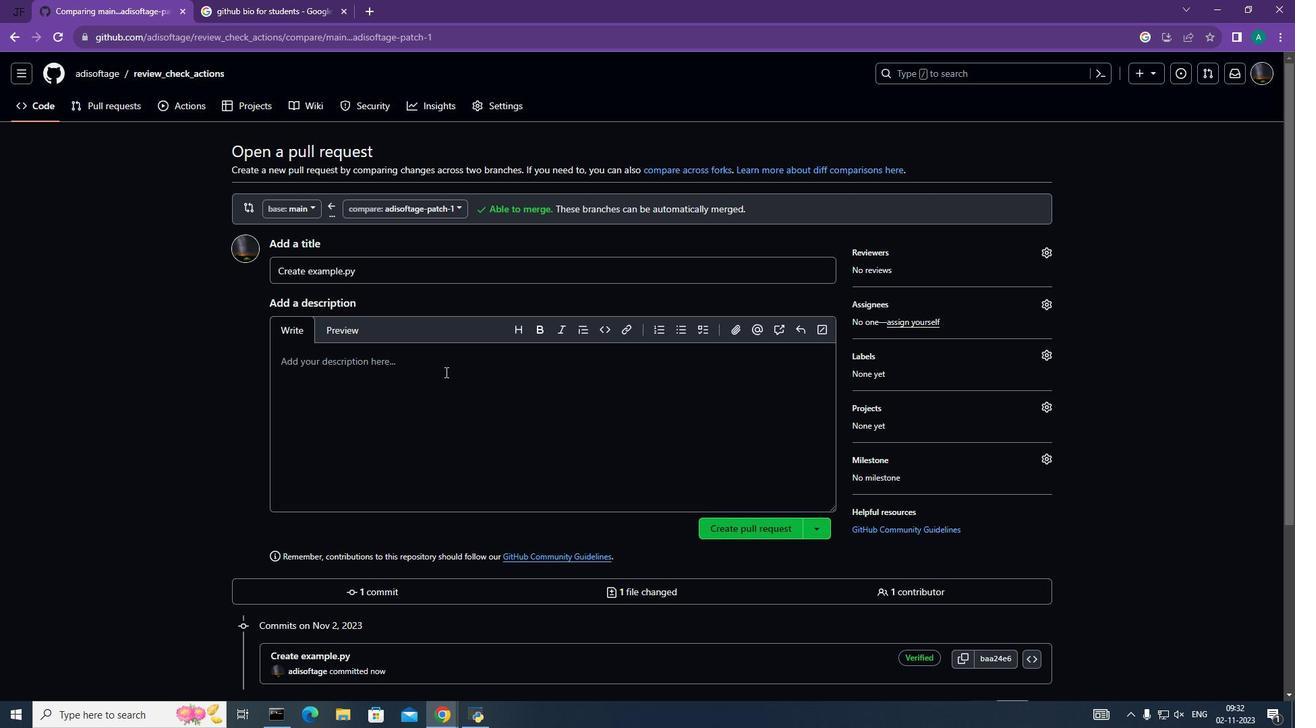 
Action: Mouse pressed left at (445, 372)
Screenshot: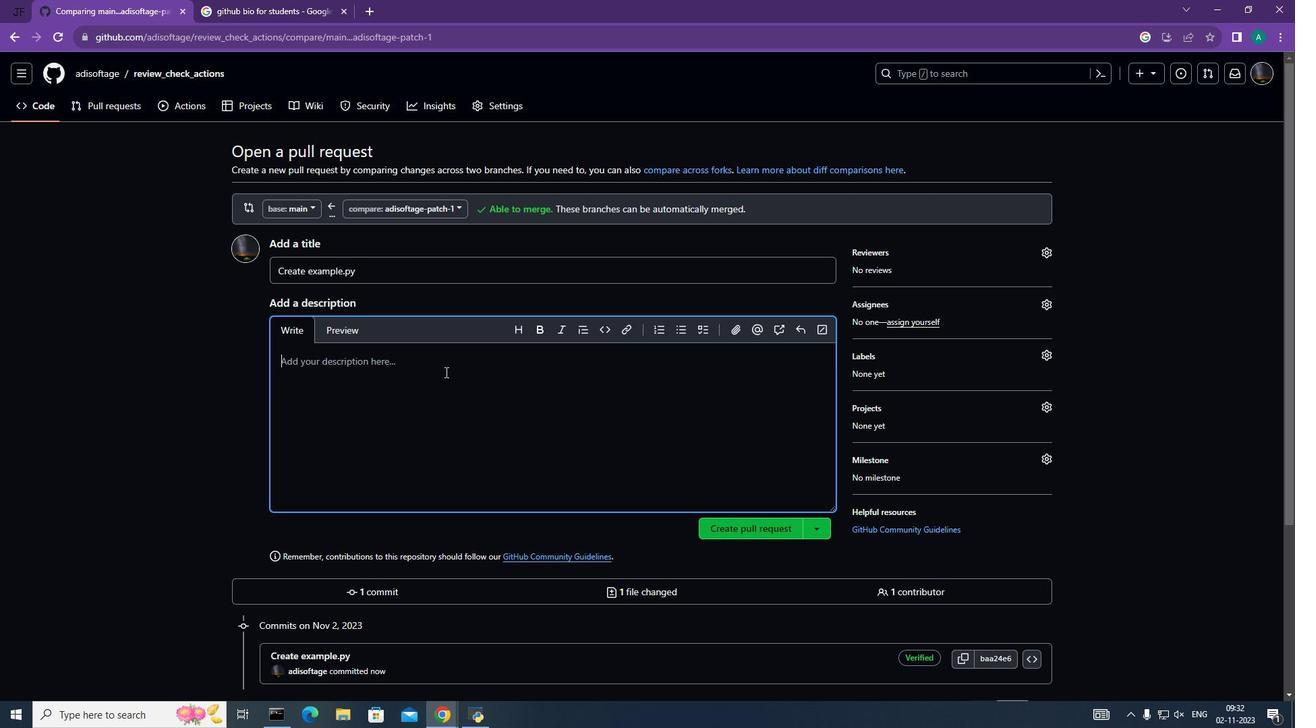 
Action: Key pressed <Key.shift>created<Key.space>a<Key.space>python<Key.space>gi<Key.backspace><Key.backspace>file<Key.space>which<Key.space>pre<Key.backspace>ints<Key.space>elements<Key.space>of<Key.space>a<Key.space>list
Screenshot: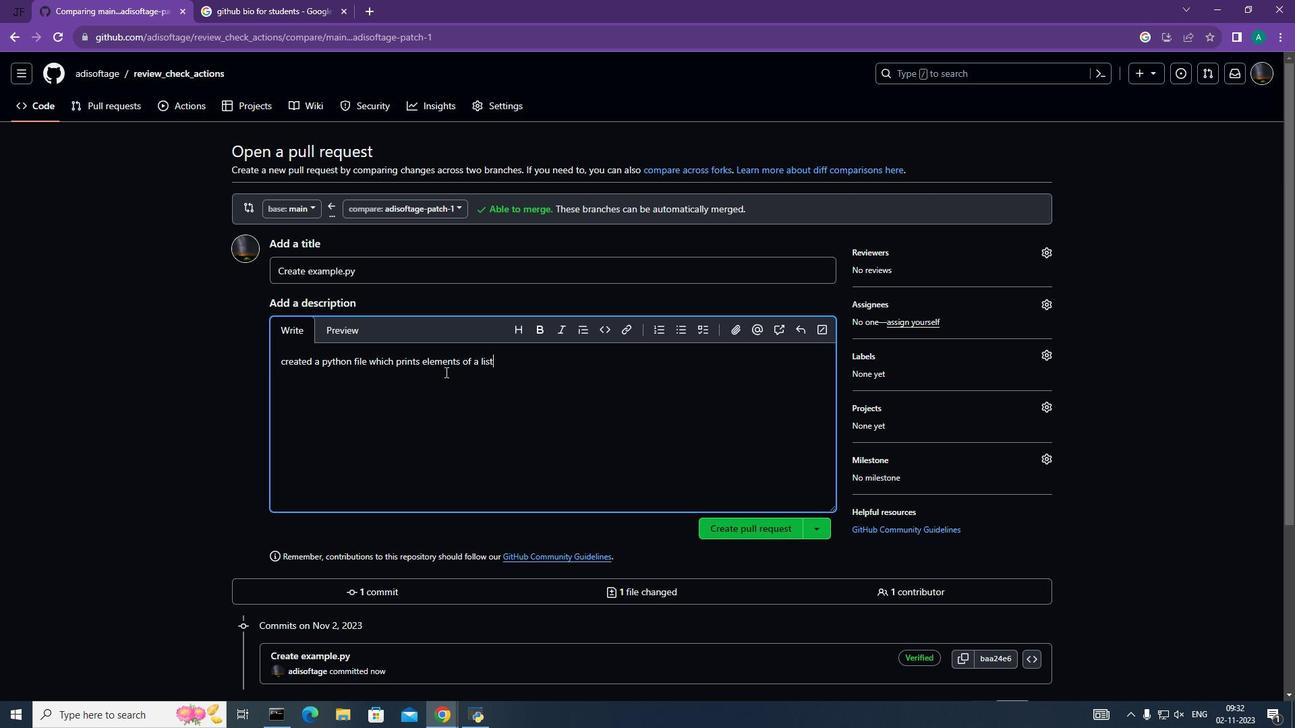 
Action: Mouse moved to (746, 538)
Screenshot: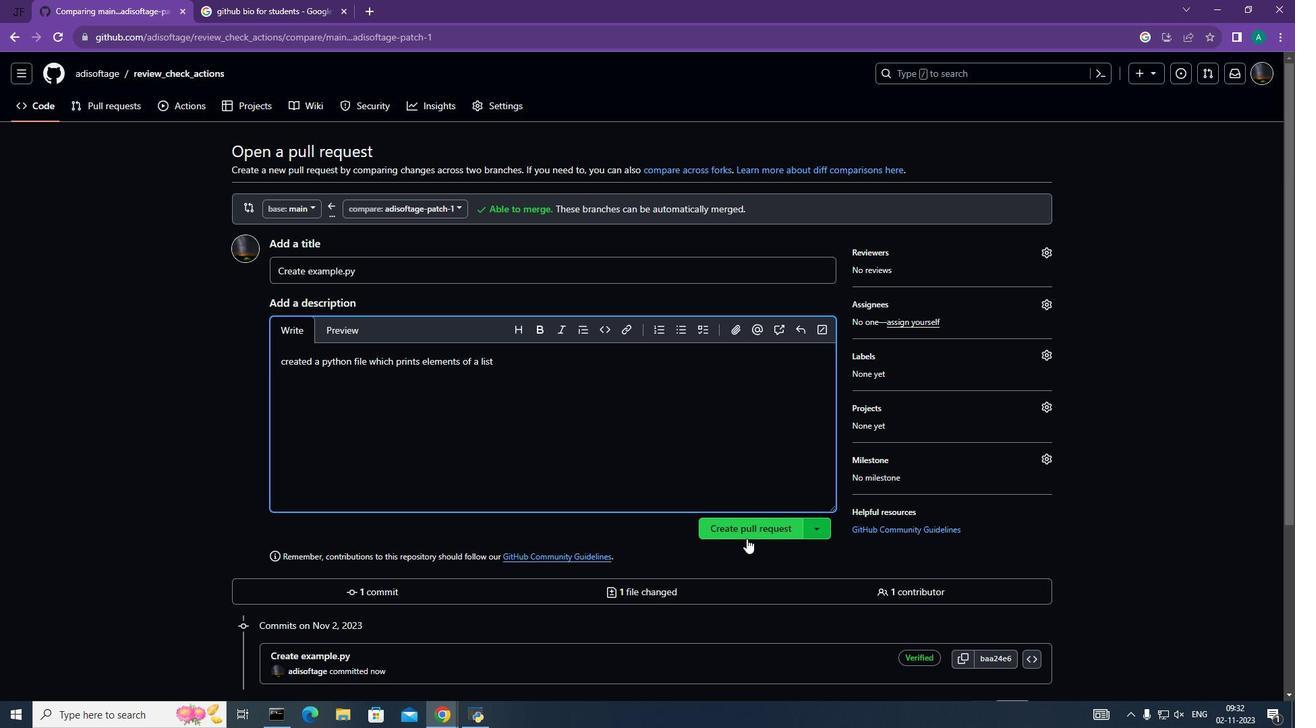 
Action: Mouse pressed left at (746, 538)
Screenshot: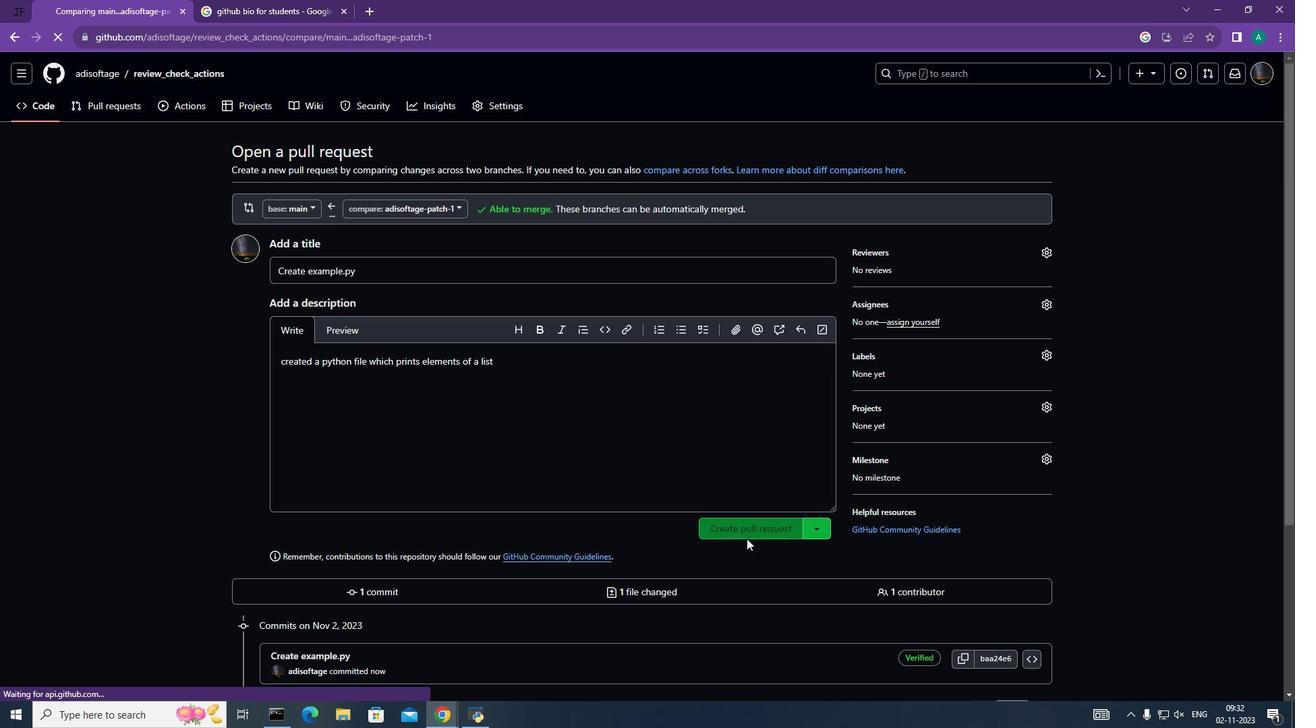 
Action: Mouse moved to (362, 530)
Screenshot: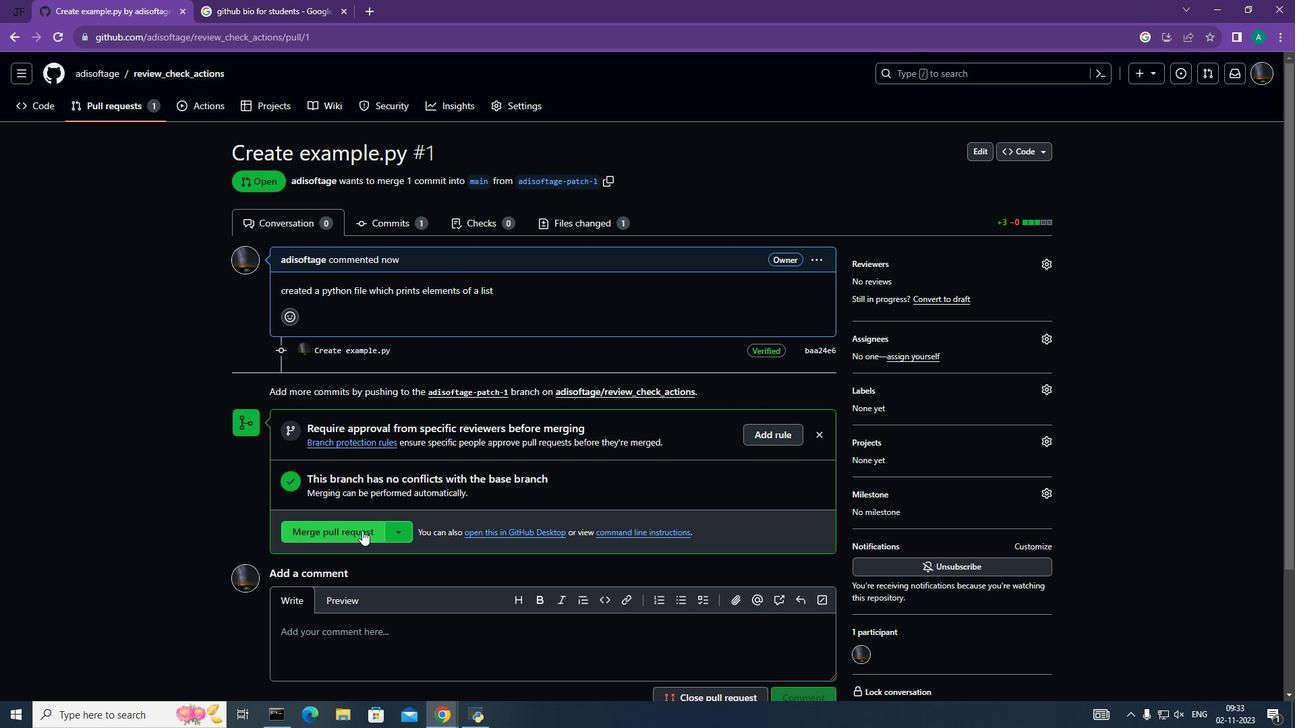 
Action: Mouse pressed left at (362, 530)
Screenshot: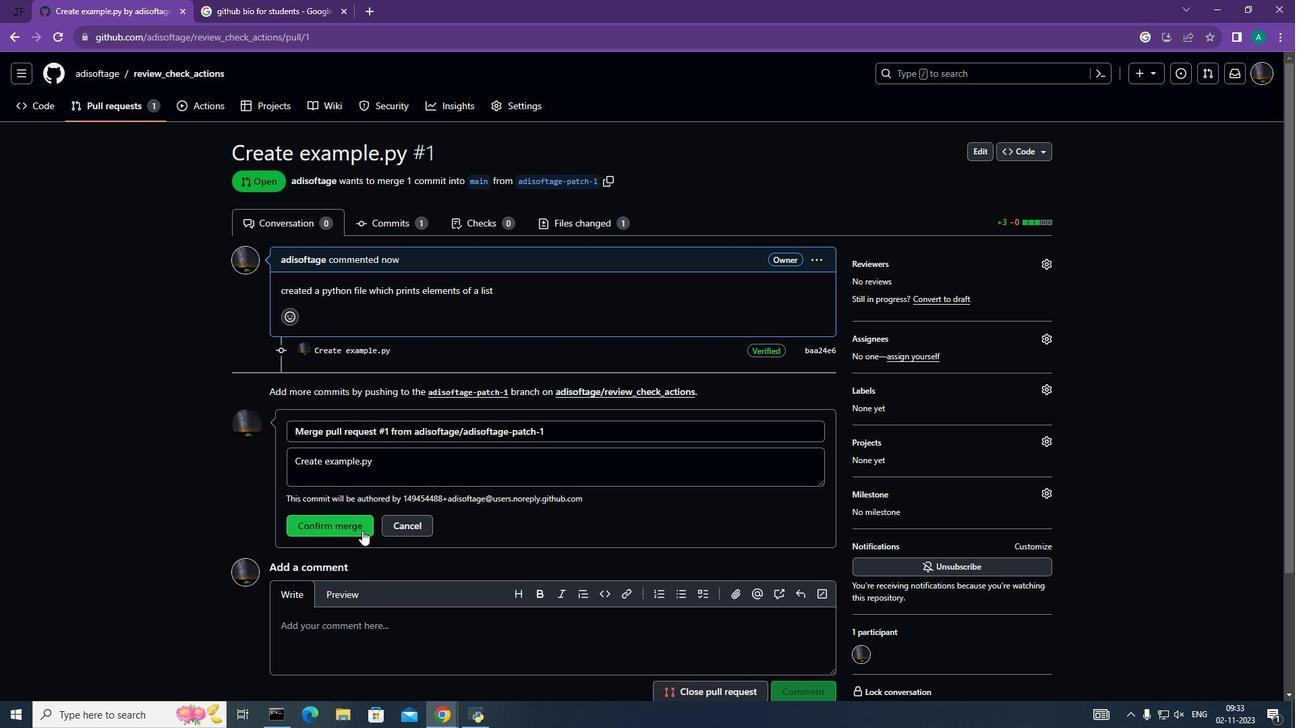 
Action: Mouse moved to (358, 530)
Screenshot: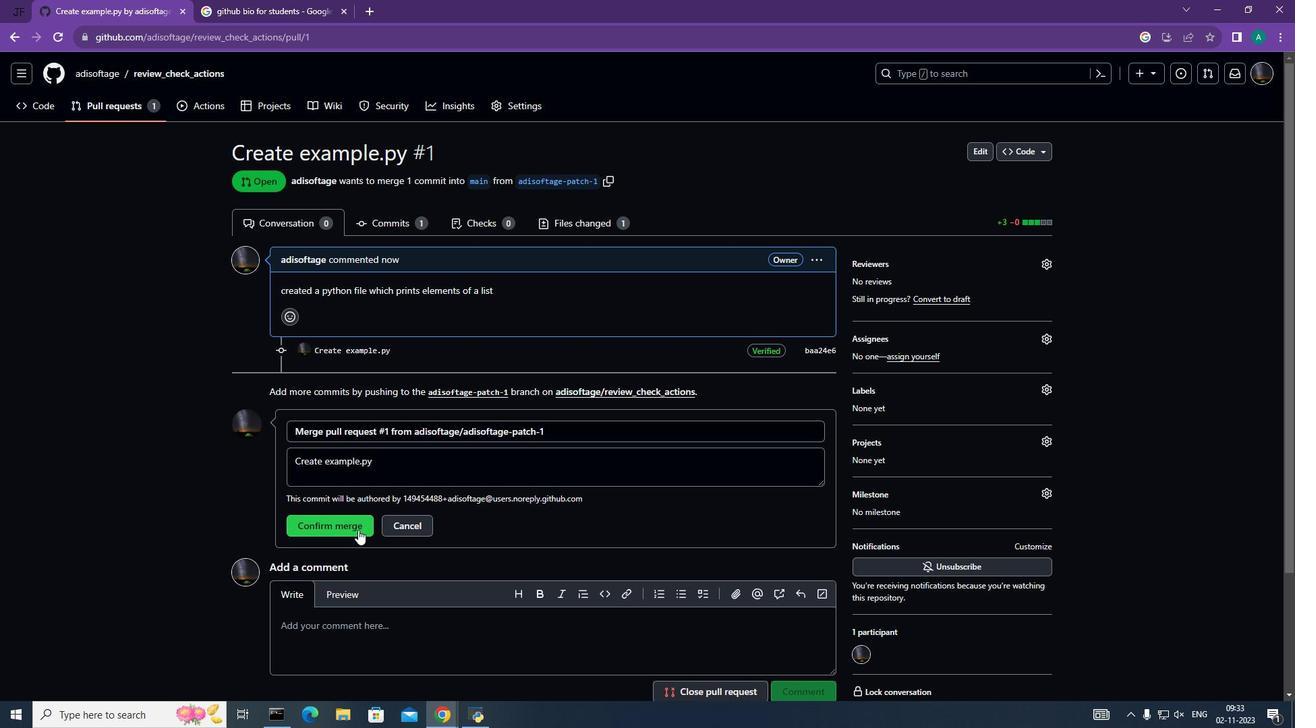 
Action: Mouse pressed left at (358, 530)
Screenshot: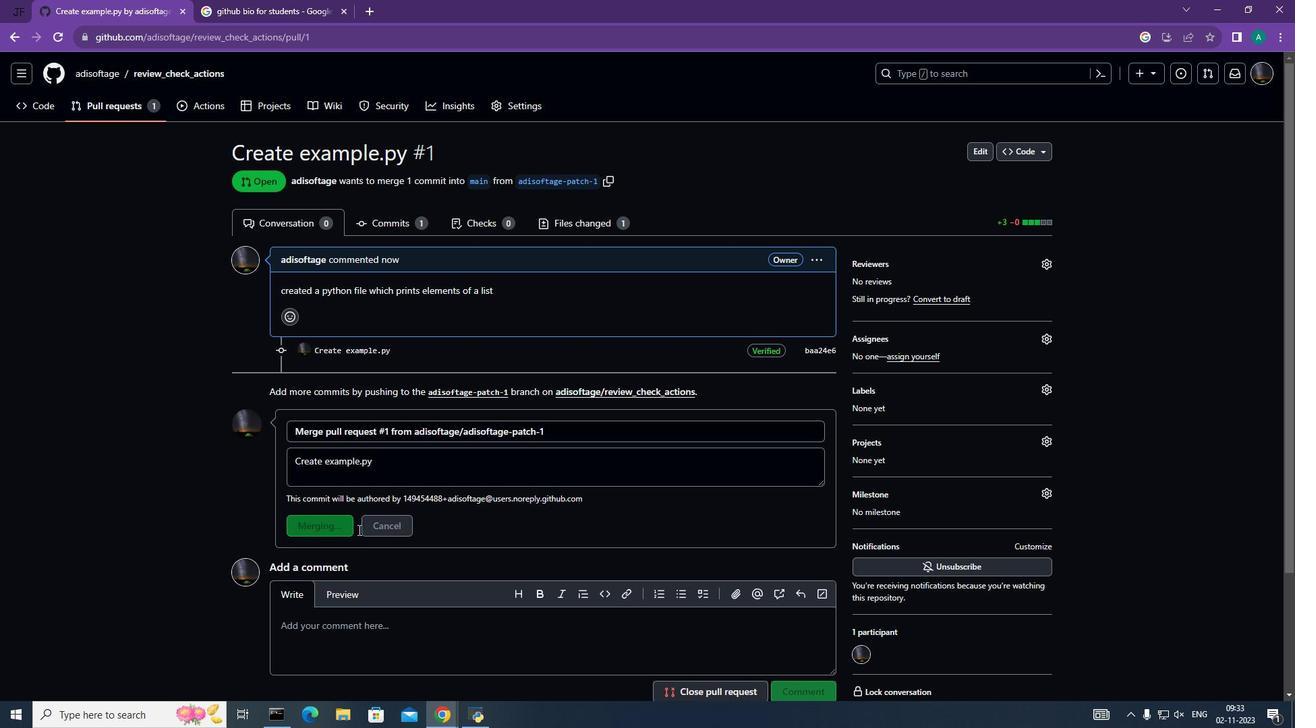 
Action: Mouse moved to (125, 105)
Screenshot: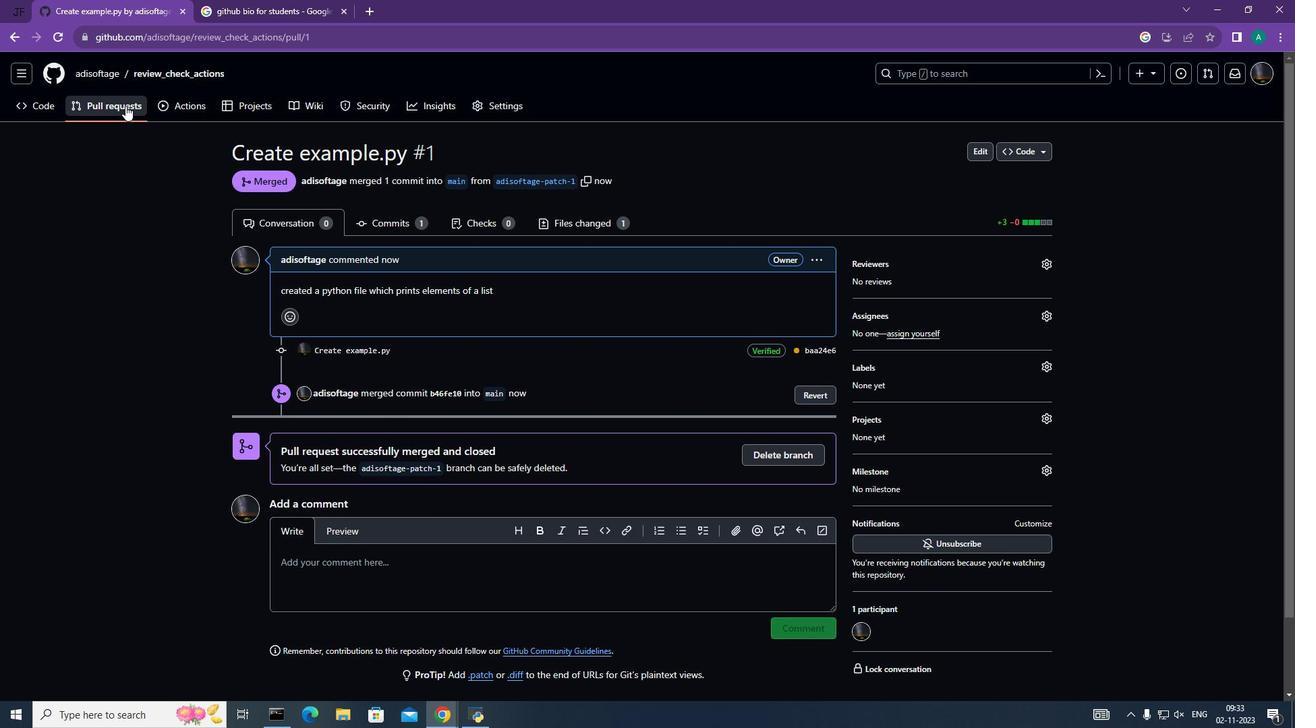 
Action: Mouse pressed left at (125, 105)
Screenshot: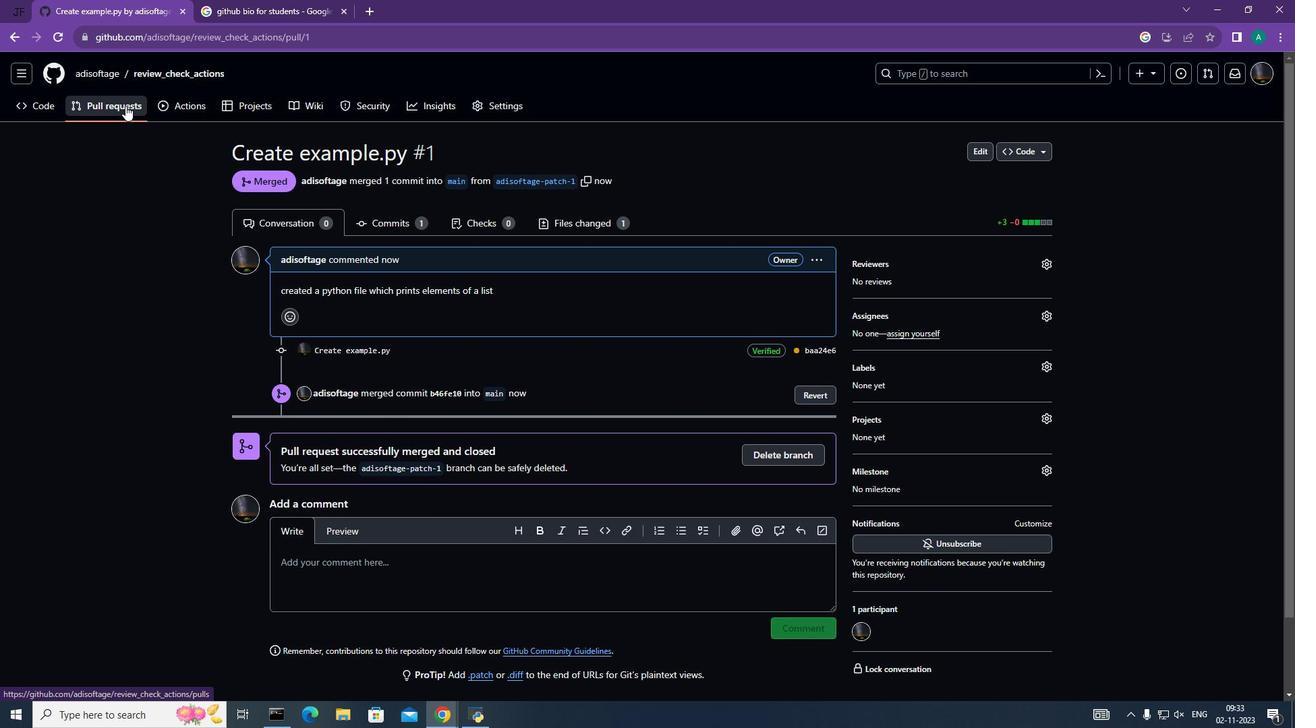 
Action: Mouse moved to (146, 104)
Screenshot: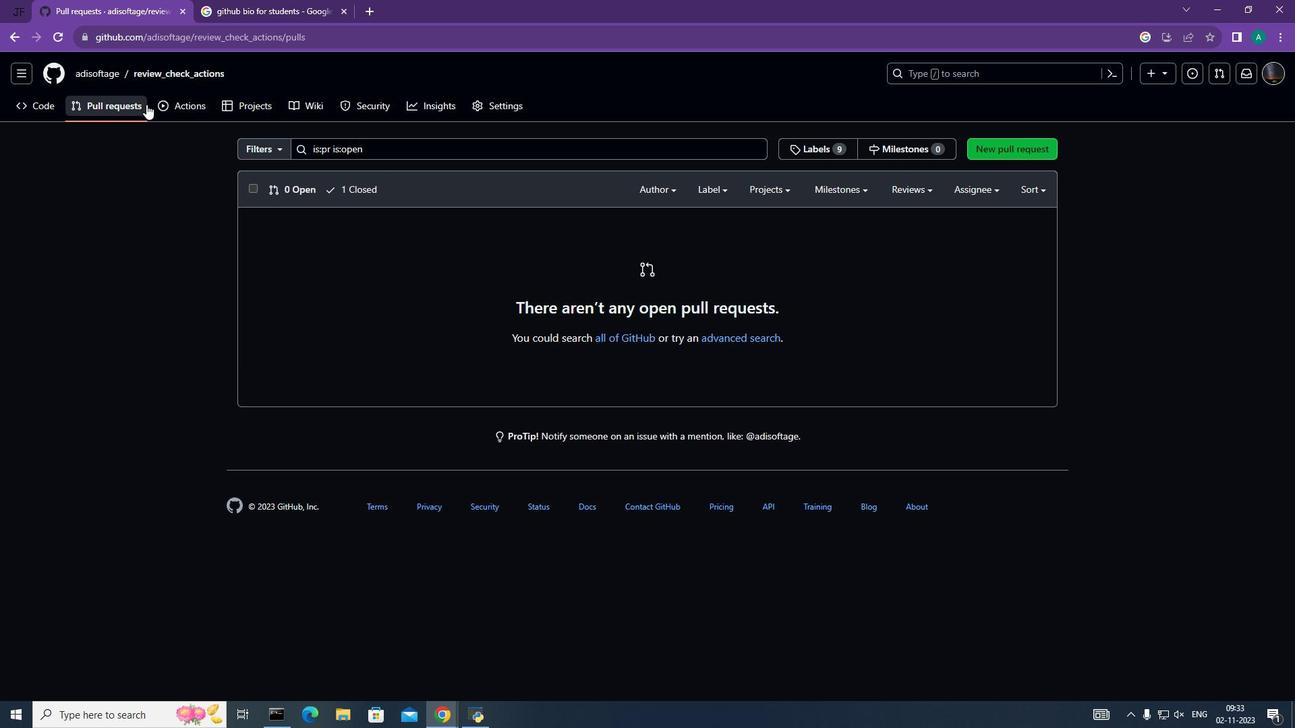 
Action: Mouse pressed left at (146, 104)
Screenshot: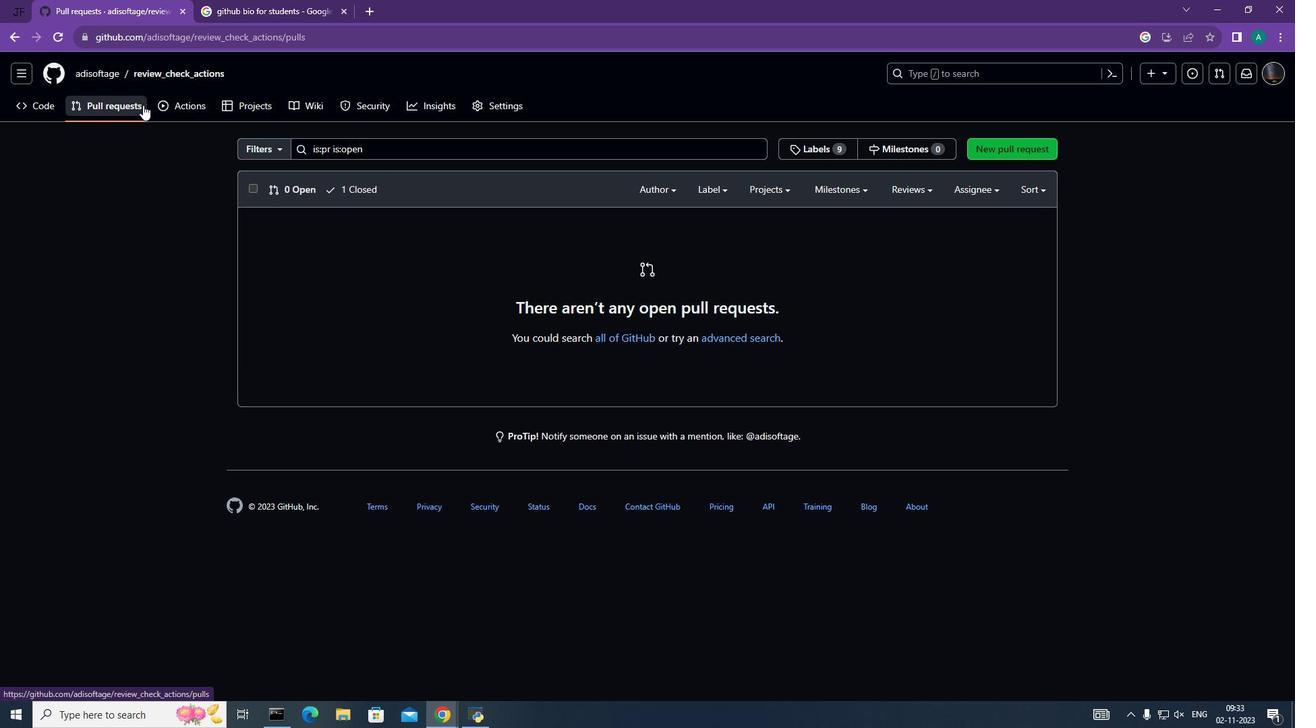 
Action: Mouse moved to (141, 116)
Screenshot: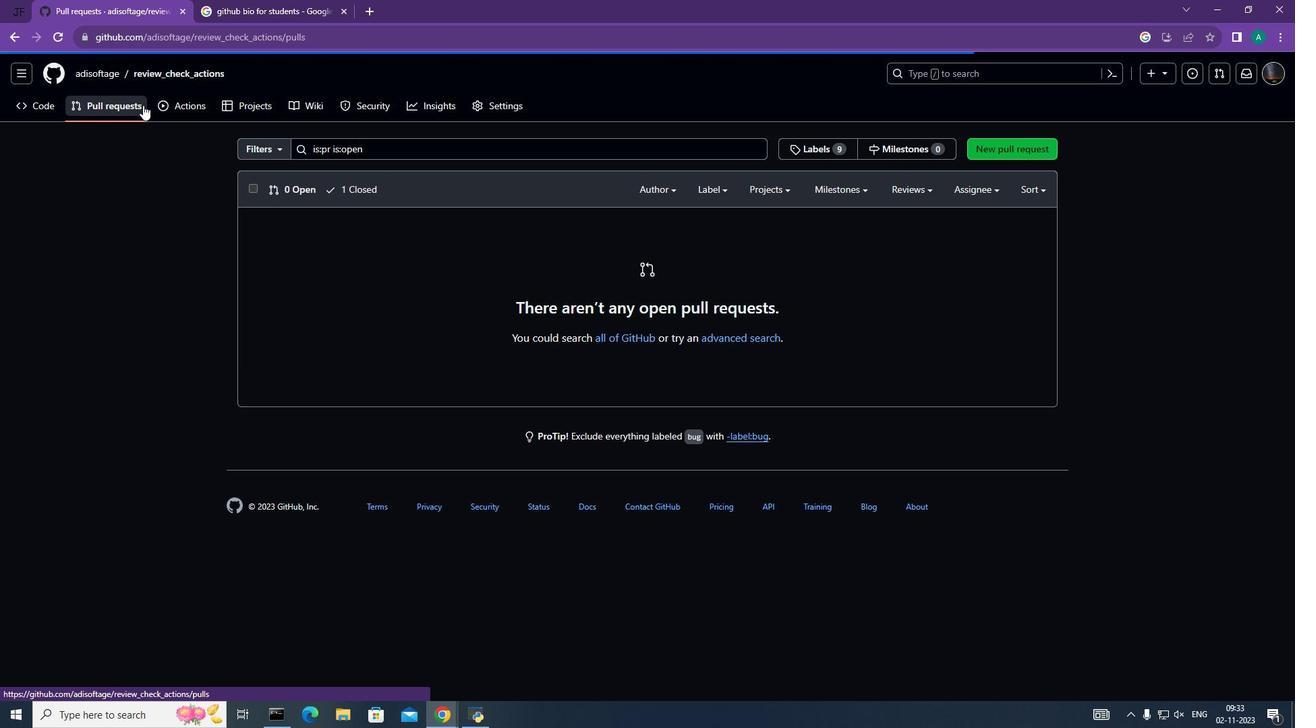 
